 Task: In the Contact  BrownOlivia@autoliv.com, schedule and save the meeting with title: 'Product Demo and Service Presentation', Select date: '28 September, 2023', select start time: 10:30:AM. Add location on call (718) 987-6583 with meeting description: For further discussion on products, kindly join the meeting.. Logged in from softage.6@softage.net
Action: Mouse moved to (102, 68)
Screenshot: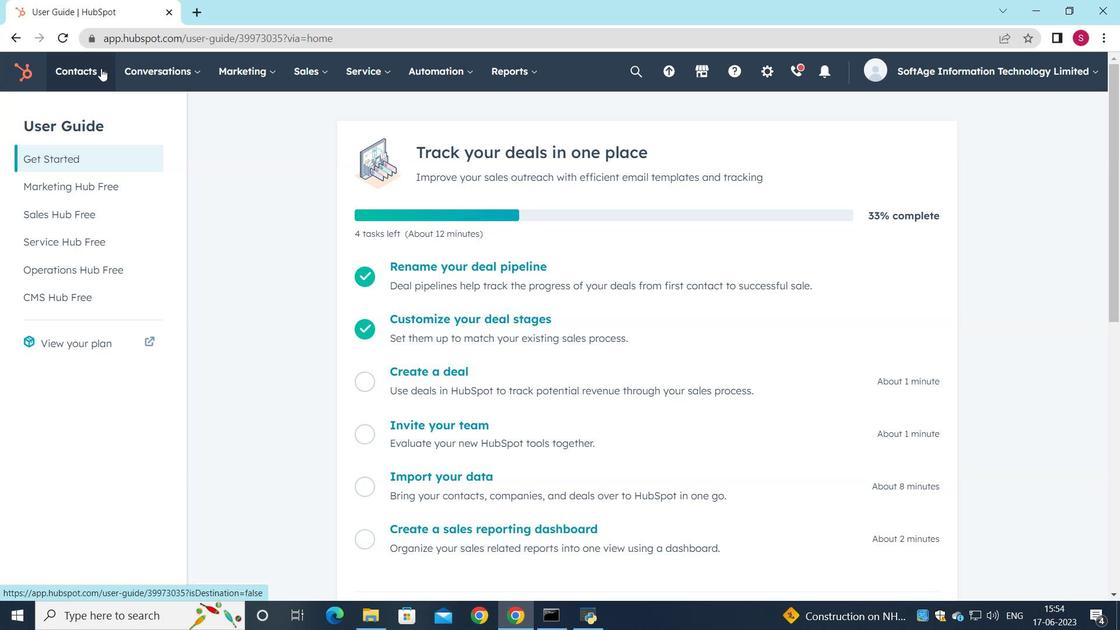 
Action: Mouse pressed left at (102, 68)
Screenshot: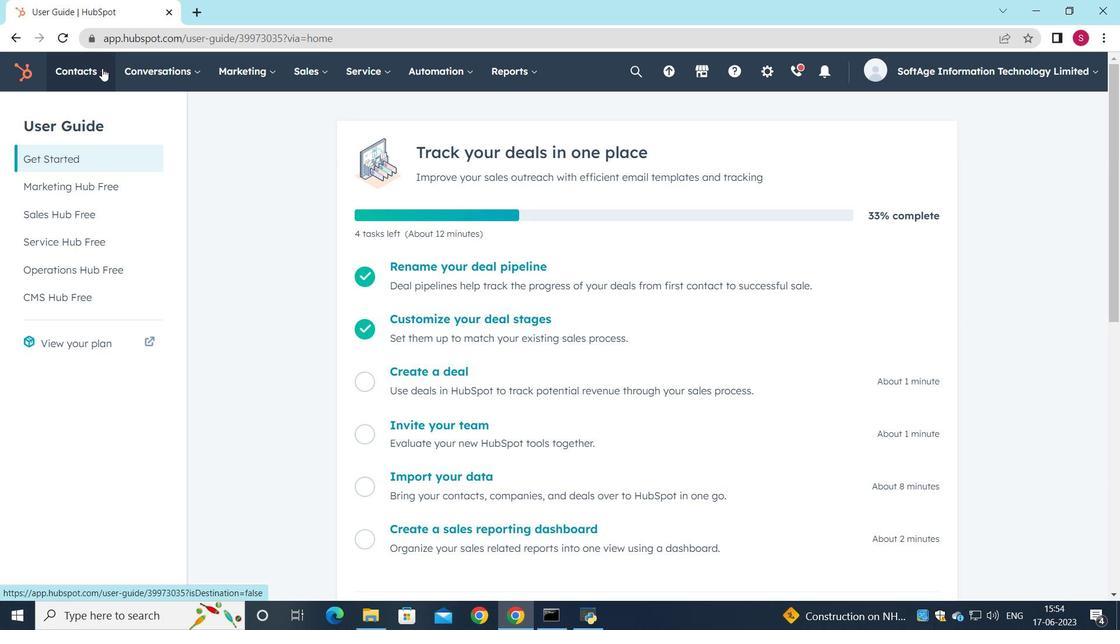 
Action: Mouse moved to (98, 107)
Screenshot: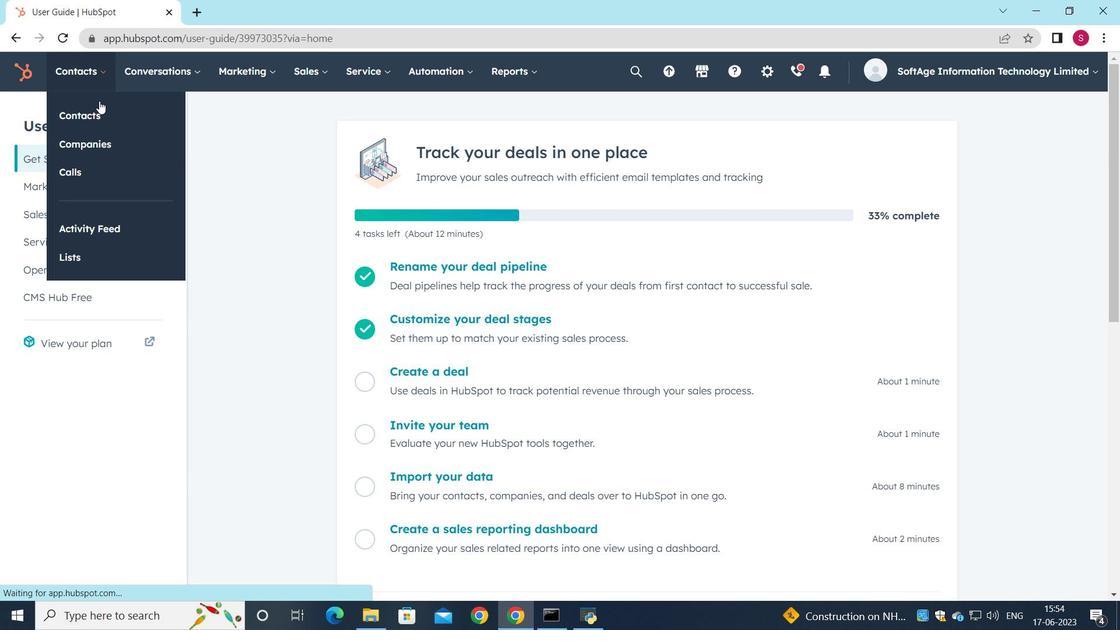 
Action: Mouse pressed left at (98, 107)
Screenshot: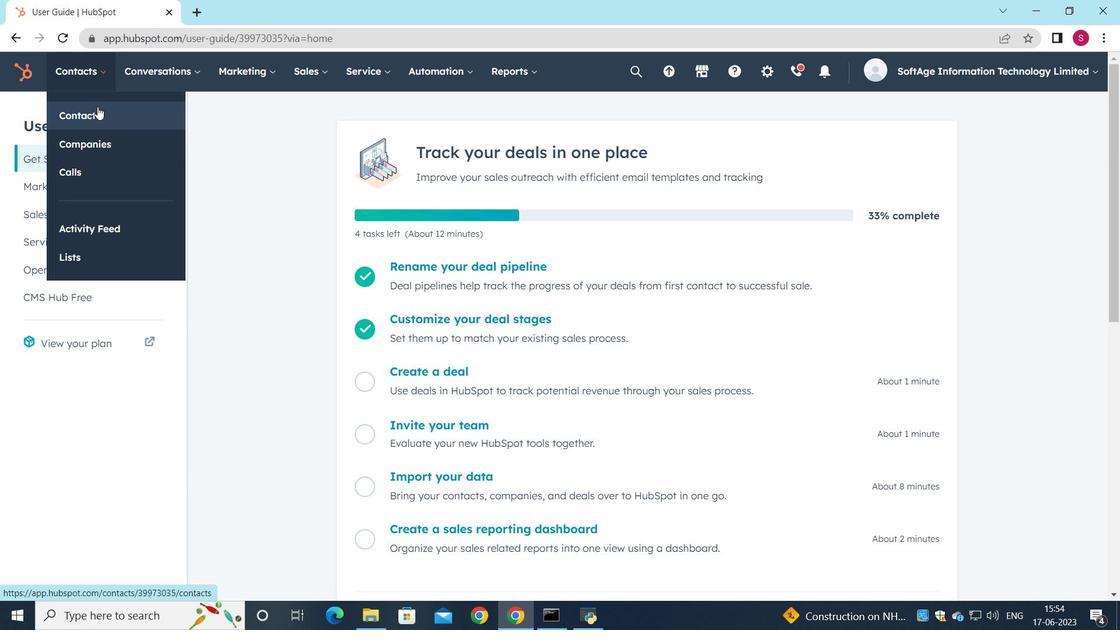 
Action: Mouse moved to (163, 233)
Screenshot: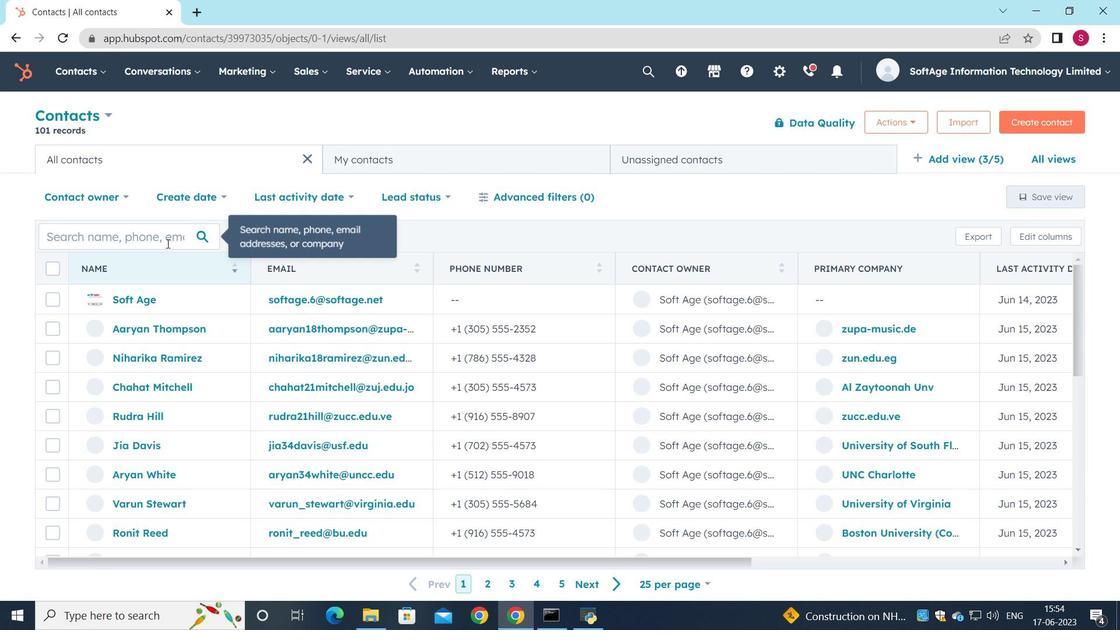 
Action: Mouse pressed left at (163, 233)
Screenshot: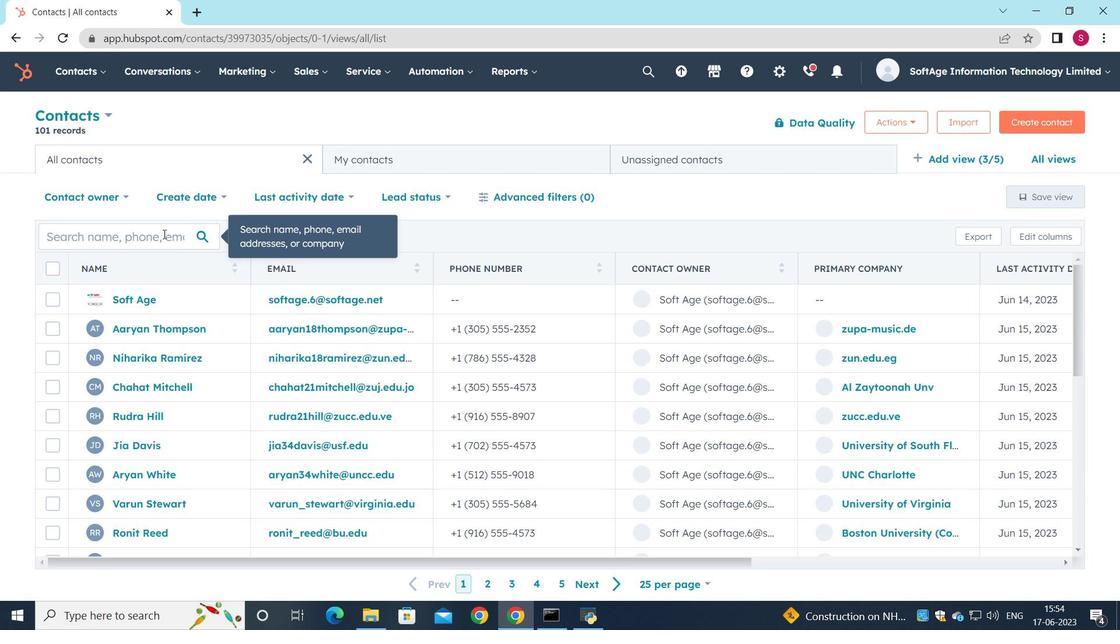 
Action: Key pressed <Key.shift>Brown<Key.shift>Olivia<Key.shift>Q<Key.backspace><Key.shift>@autoliv.com
Screenshot: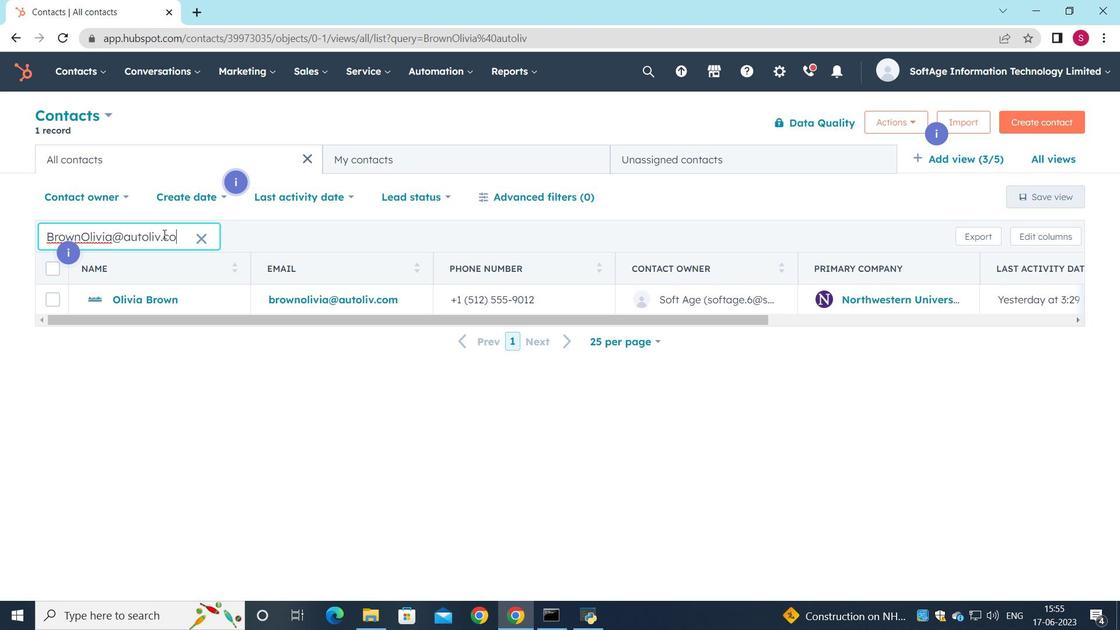 
Action: Mouse moved to (148, 298)
Screenshot: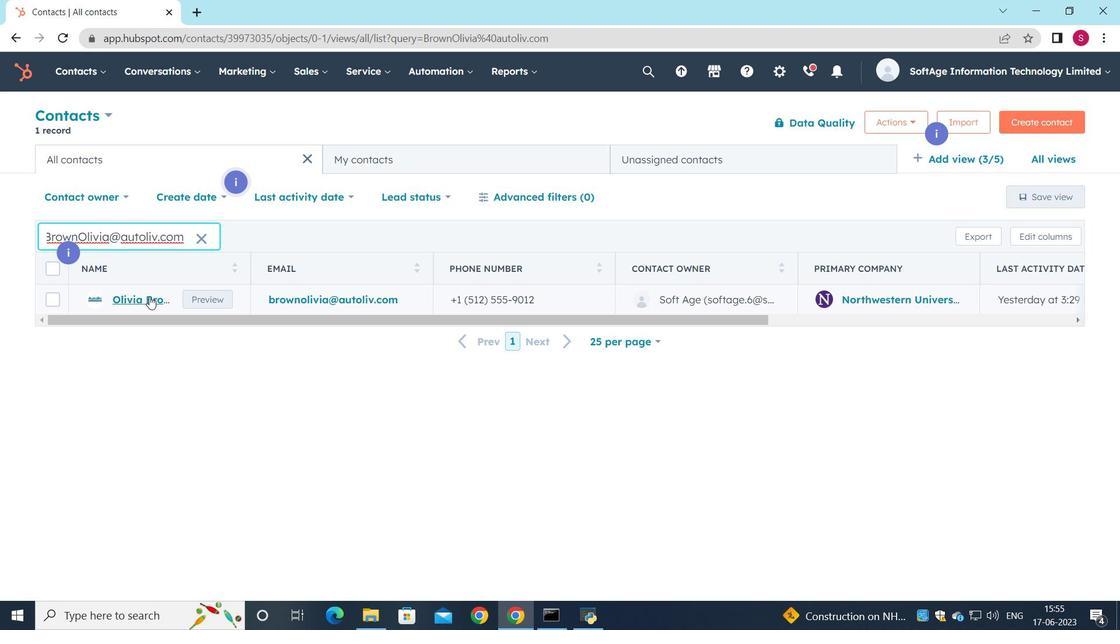 
Action: Mouse pressed left at (148, 298)
Screenshot: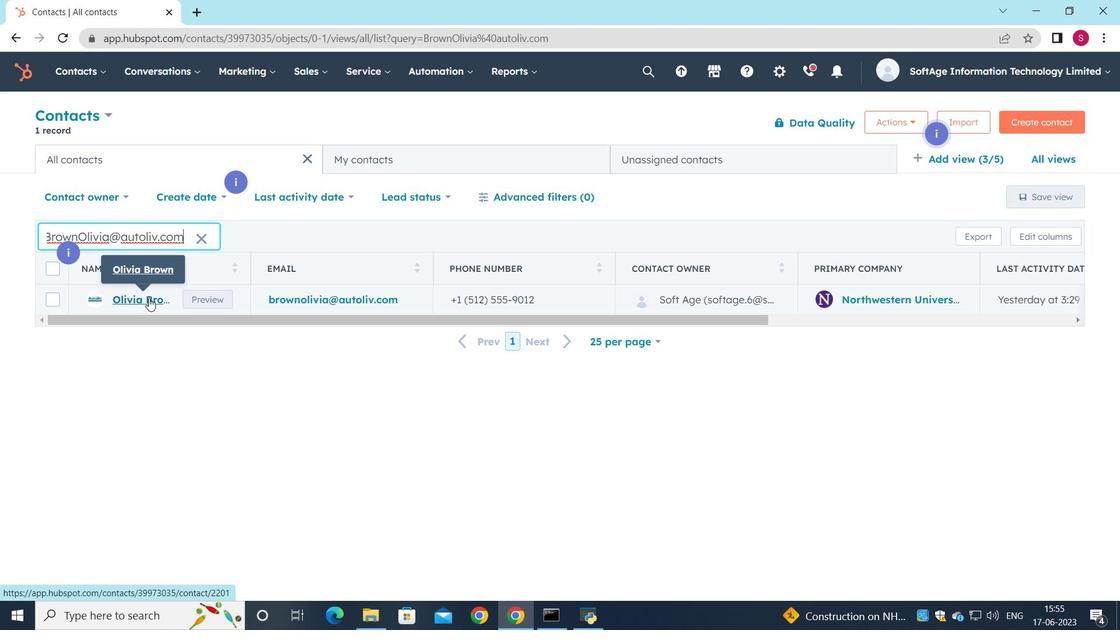 
Action: Mouse moved to (175, 250)
Screenshot: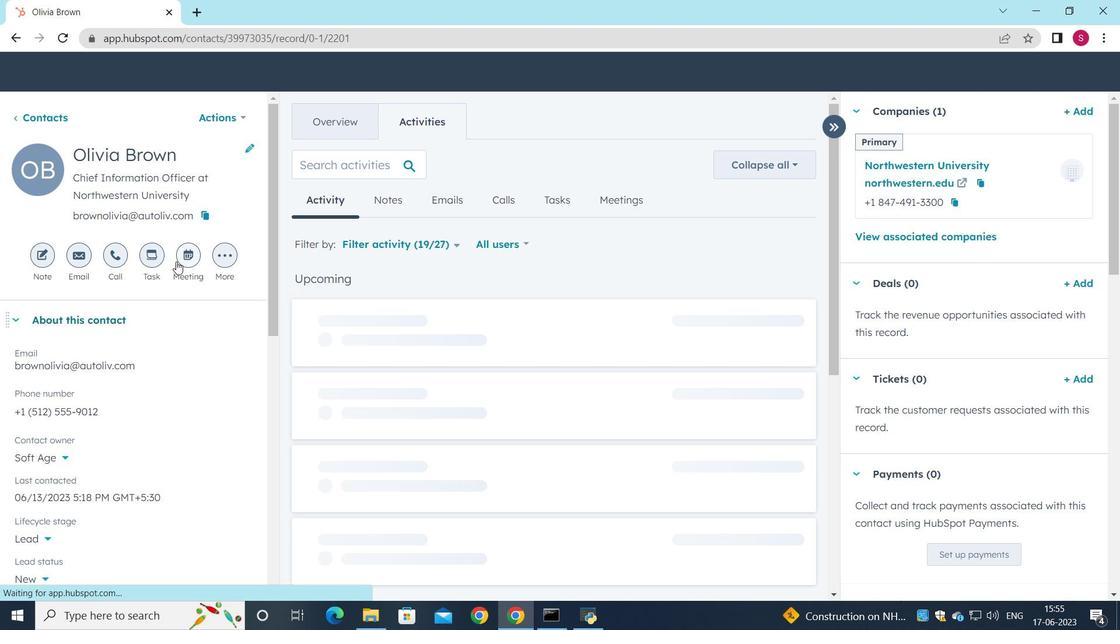 
Action: Mouse pressed left at (175, 250)
Screenshot: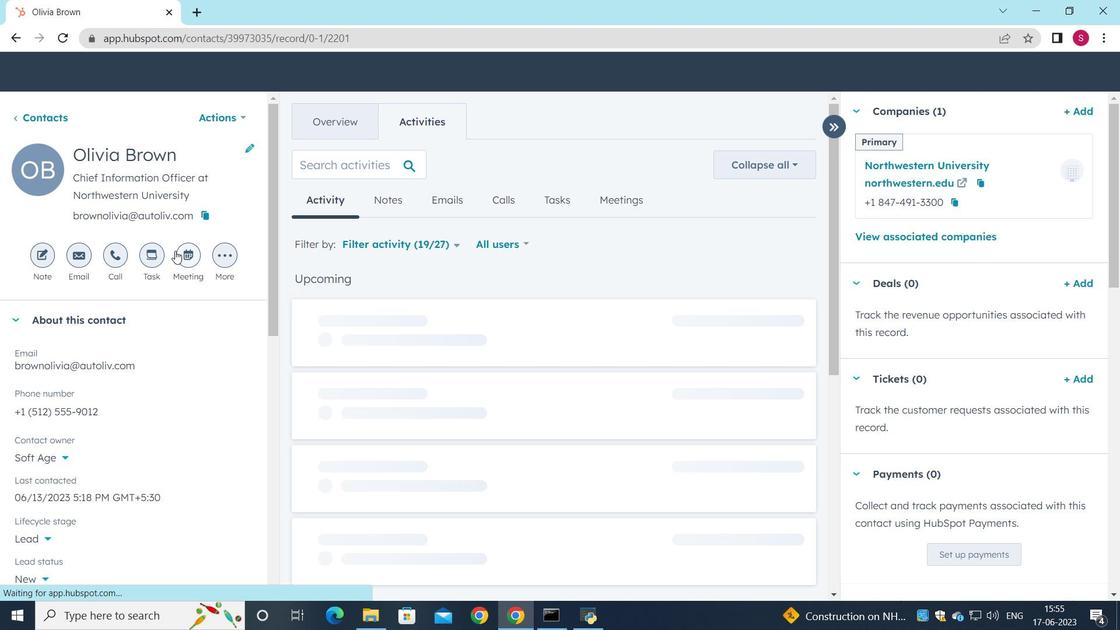 
Action: Mouse moved to (245, 253)
Screenshot: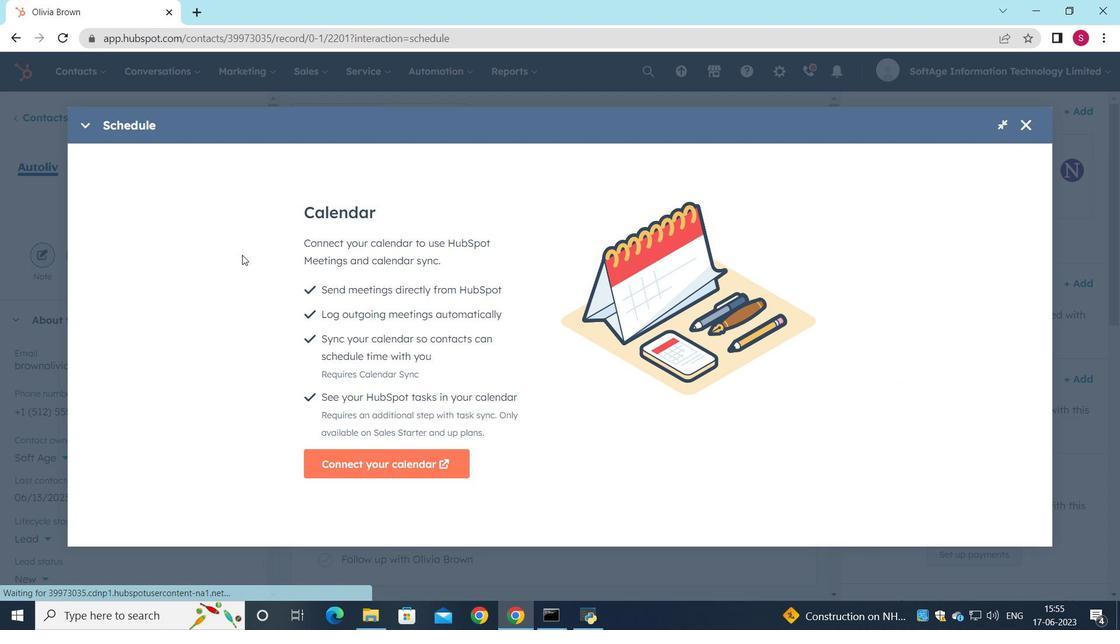 
Action: Key pressed <Key.shift><Key.shift><Key.shift><Key.shift><Key.shift><Key.shift><Key.shift><Key.shift>Product<Key.space><Key.shift>Demo<Key.space>and<Key.space><Key.shift>Service<Key.space><Key.shift>Presentation
Screenshot: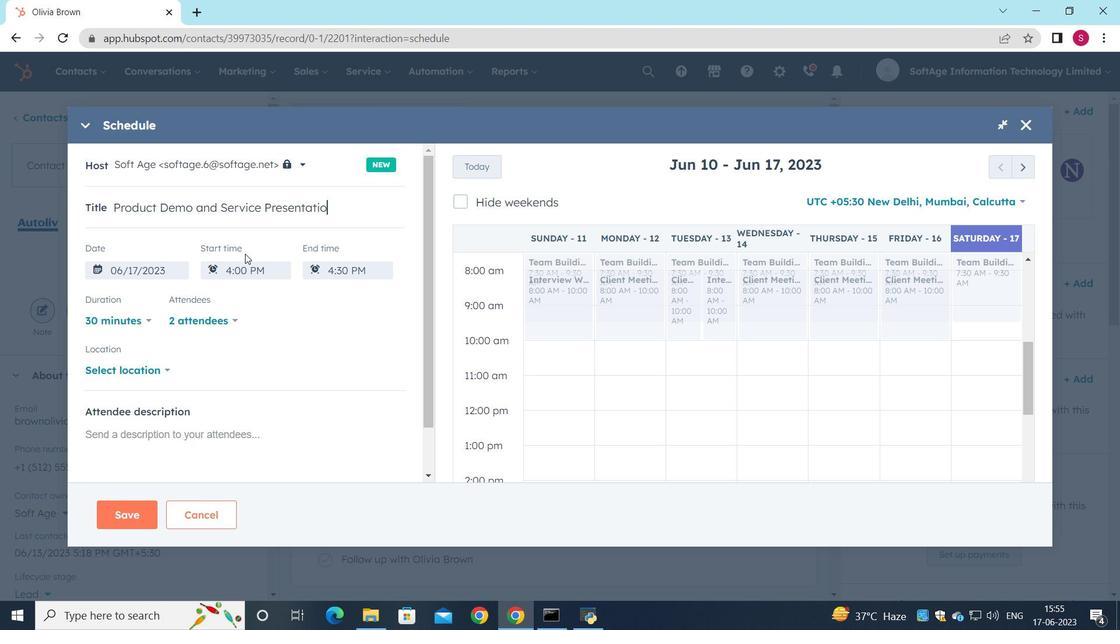 
Action: Mouse moved to (1022, 161)
Screenshot: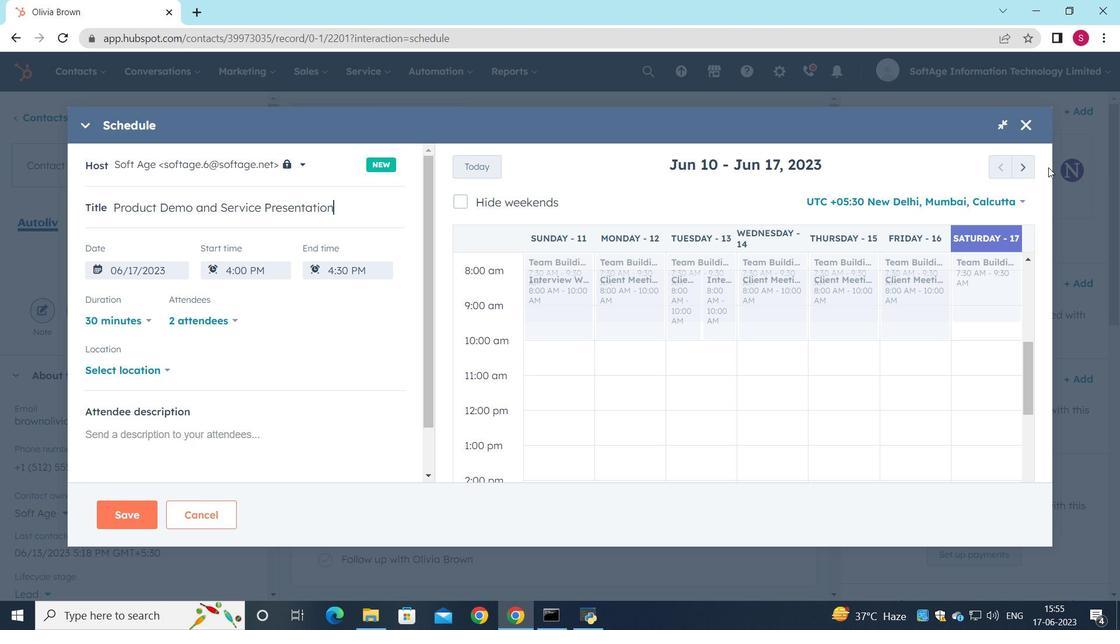 
Action: Mouse pressed left at (1022, 161)
Screenshot: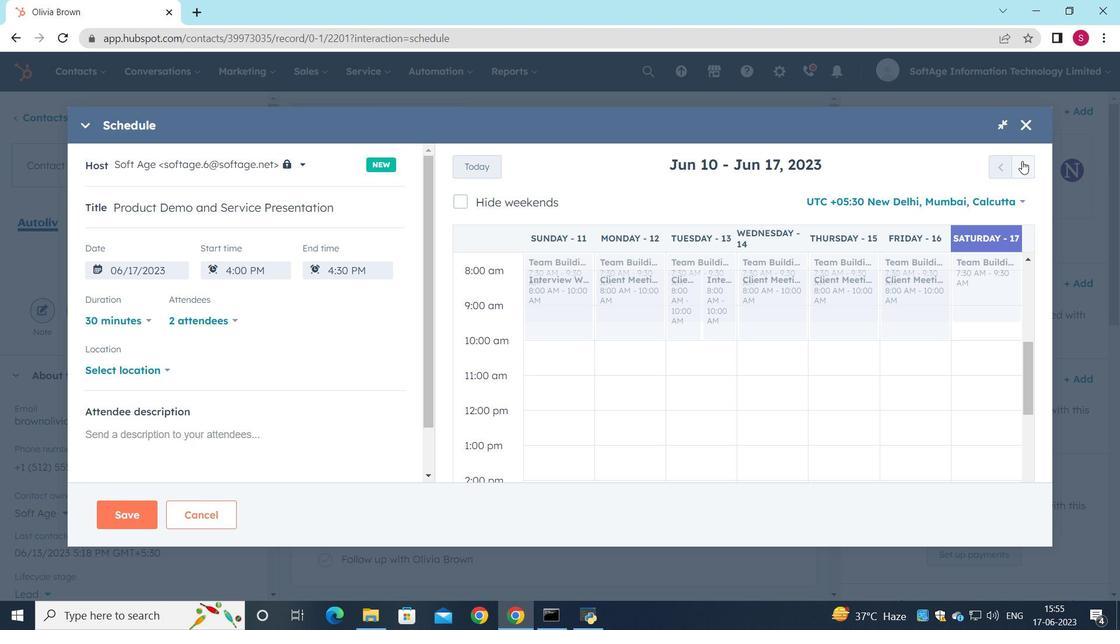 
Action: Mouse pressed left at (1022, 161)
Screenshot: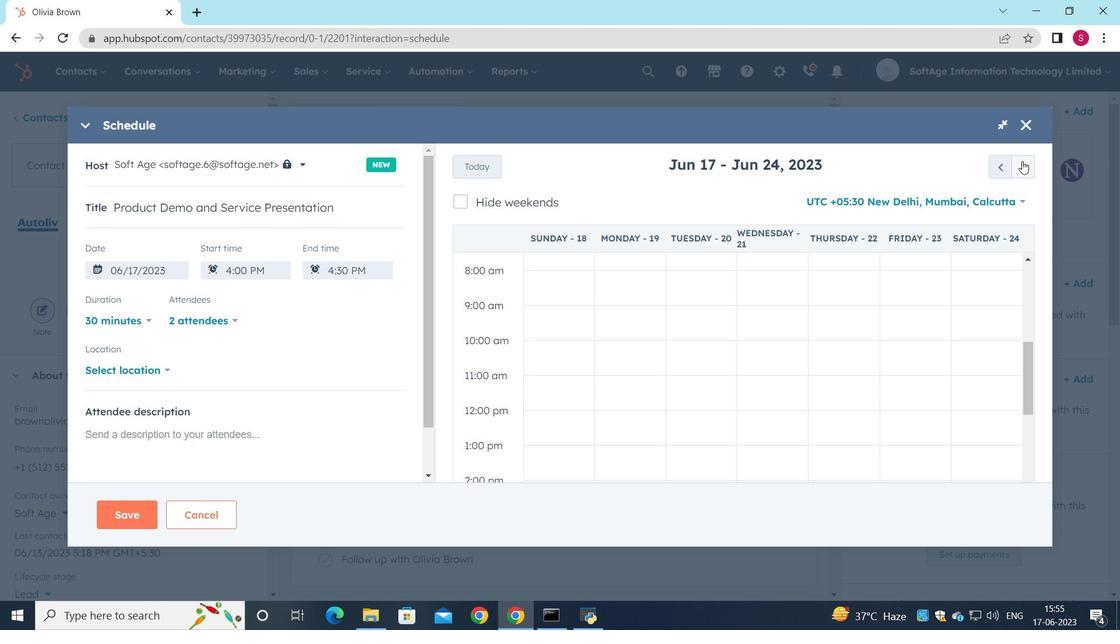 
Action: Mouse pressed left at (1022, 161)
Screenshot: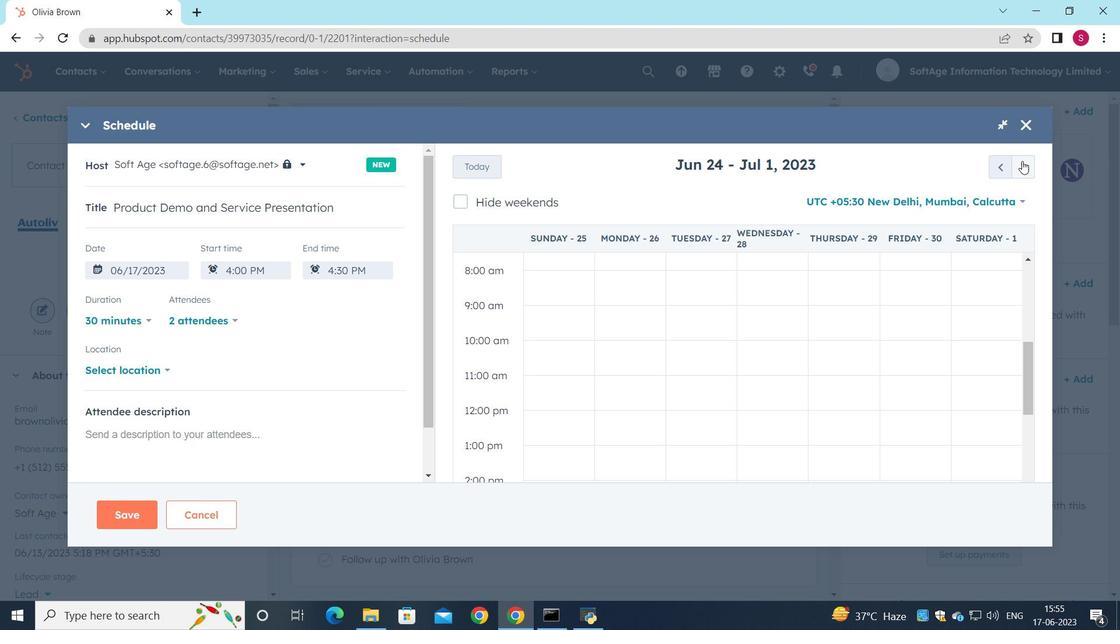 
Action: Mouse pressed left at (1022, 161)
Screenshot: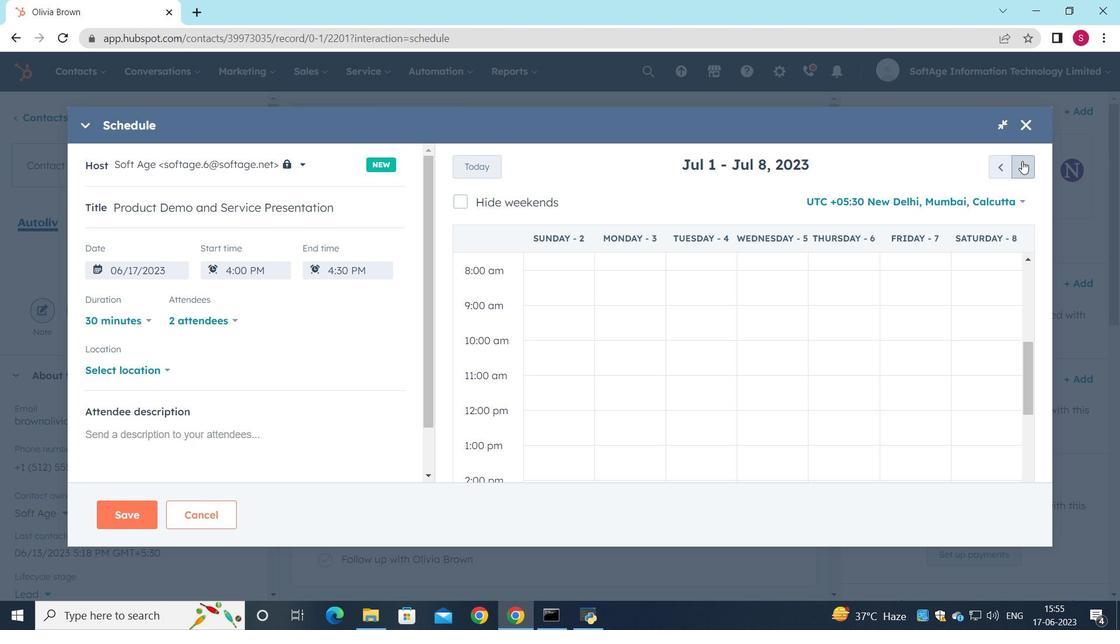 
Action: Mouse pressed left at (1022, 161)
Screenshot: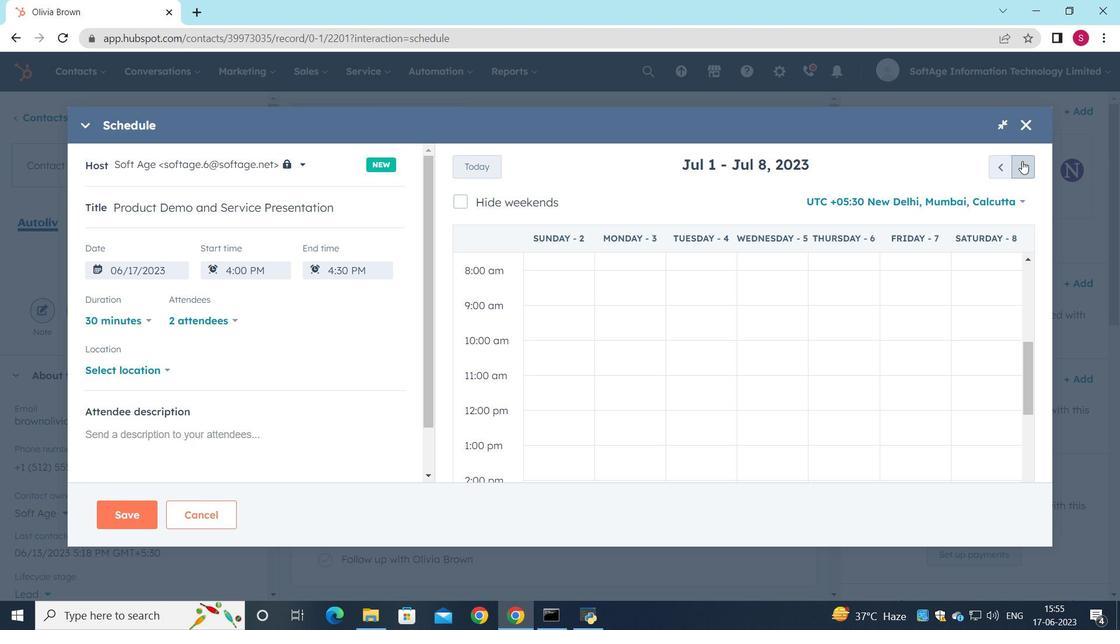 
Action: Mouse pressed left at (1022, 161)
Screenshot: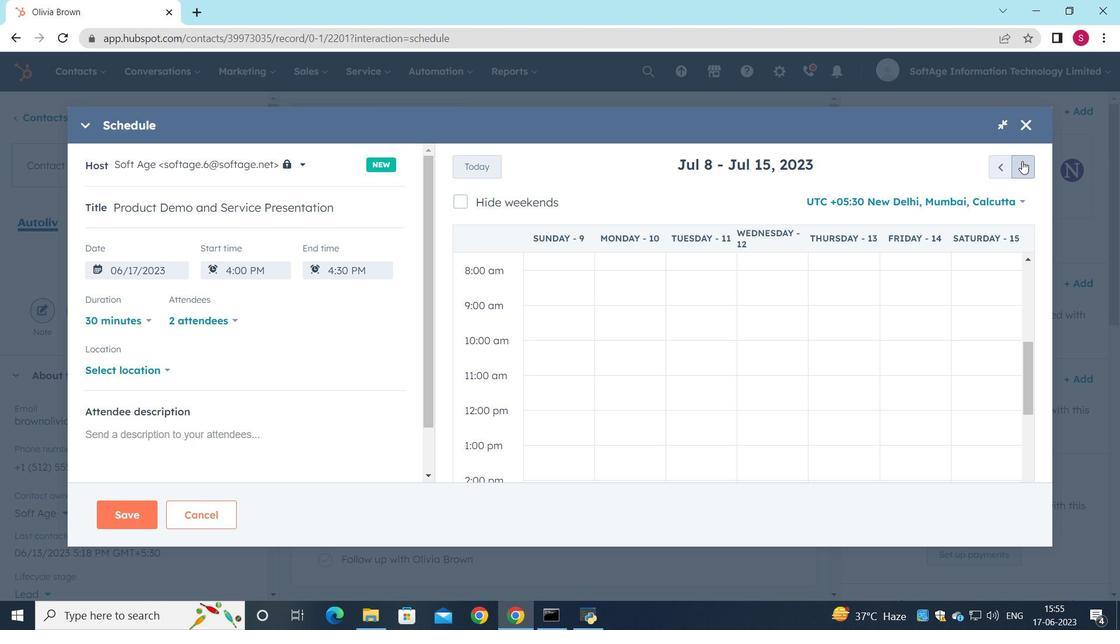 
Action: Mouse pressed left at (1022, 161)
Screenshot: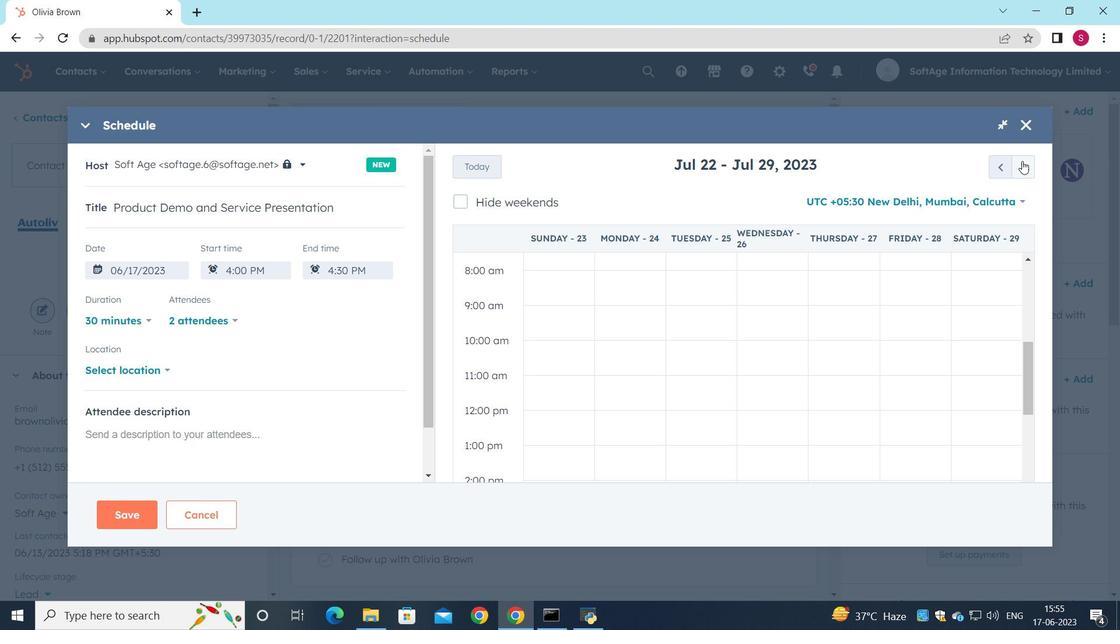 
Action: Mouse moved to (995, 161)
Screenshot: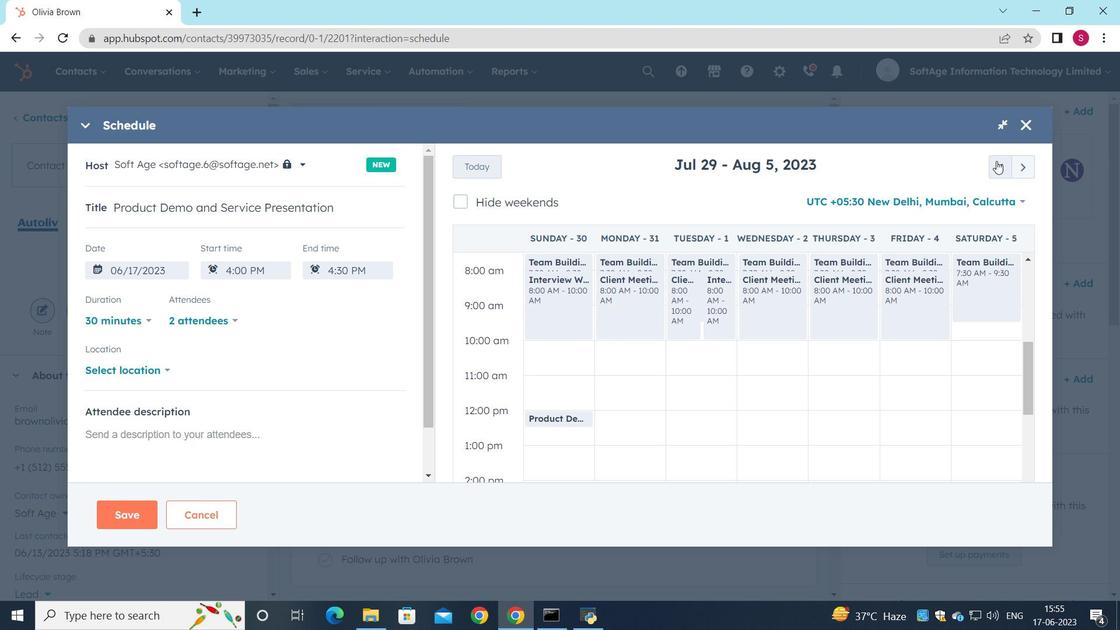 
Action: Mouse pressed left at (995, 161)
Screenshot: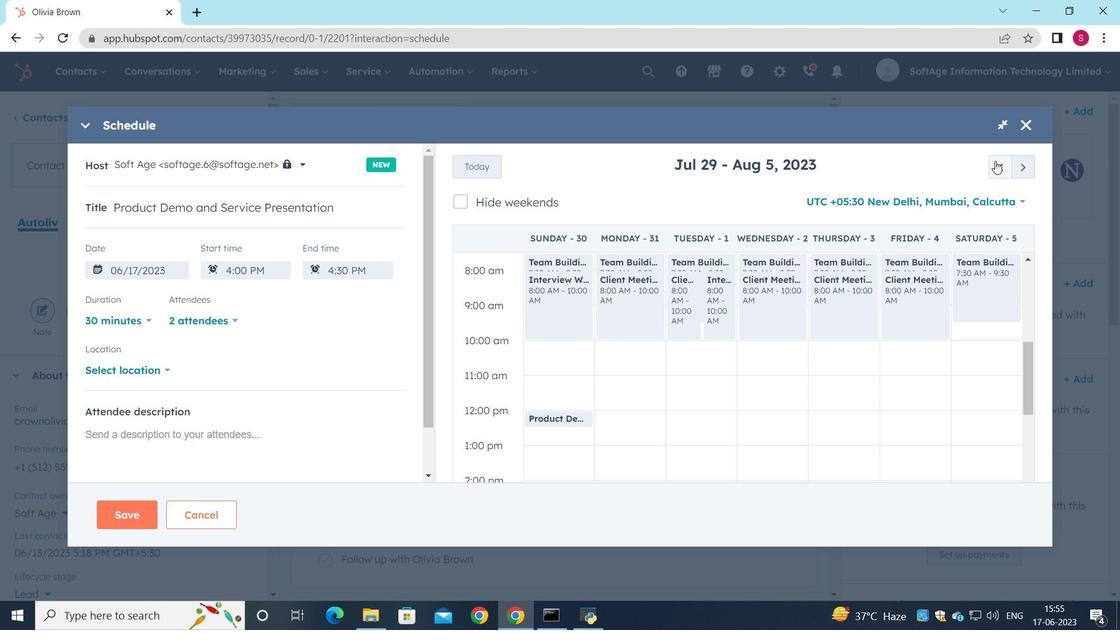 
Action: Mouse moved to (923, 361)
Screenshot: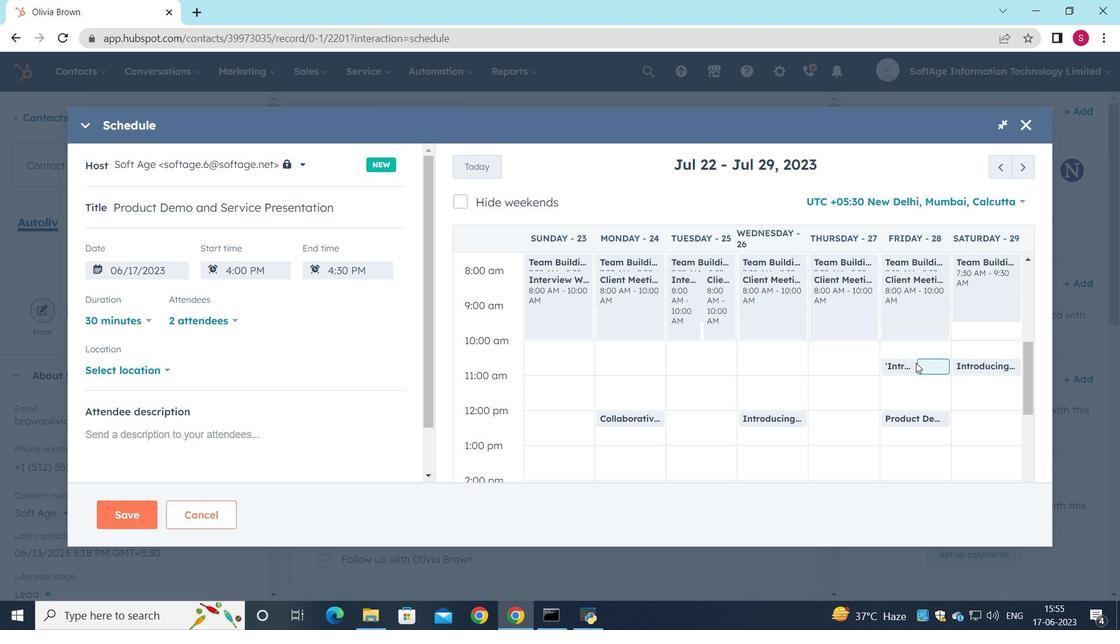 
Action: Mouse pressed left at (923, 361)
Screenshot: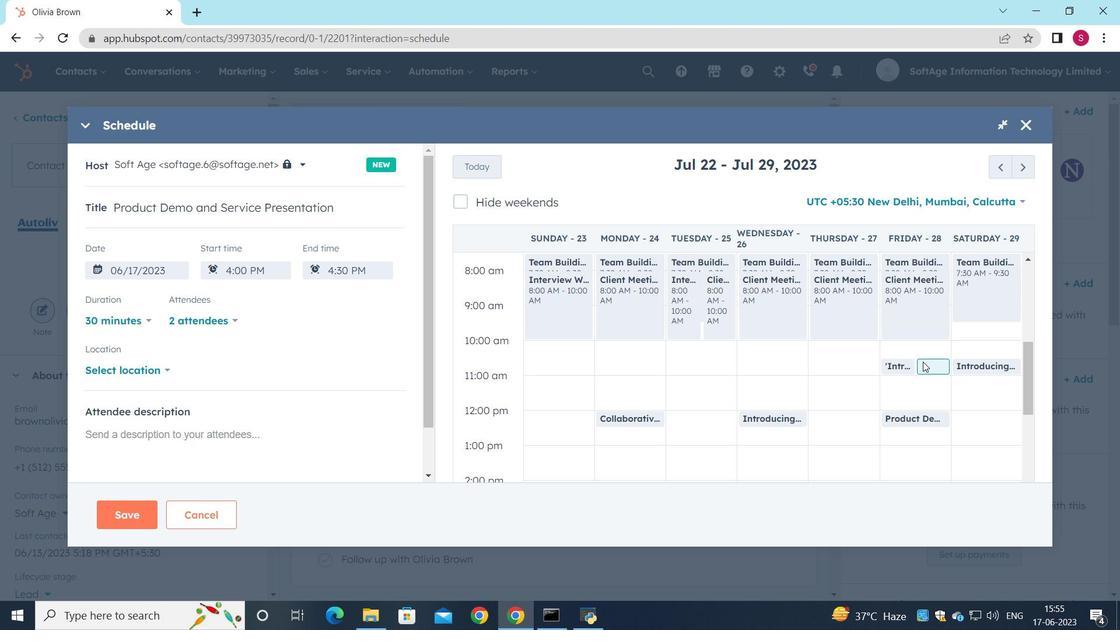 
Action: Mouse moved to (164, 367)
Screenshot: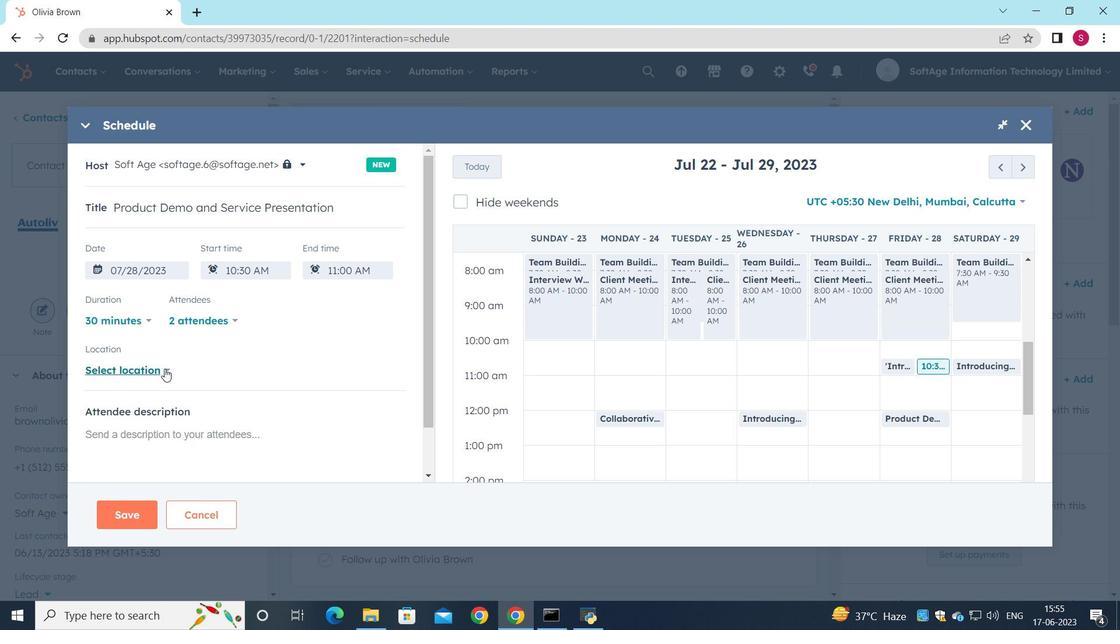 
Action: Mouse pressed left at (164, 367)
Screenshot: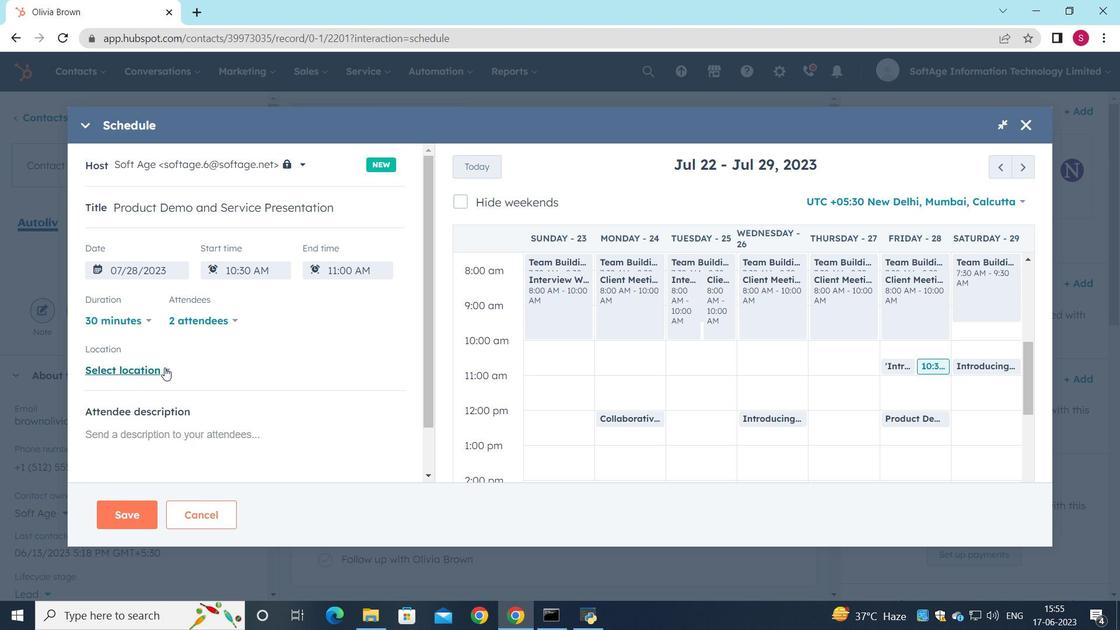 
Action: Mouse moved to (221, 331)
Screenshot: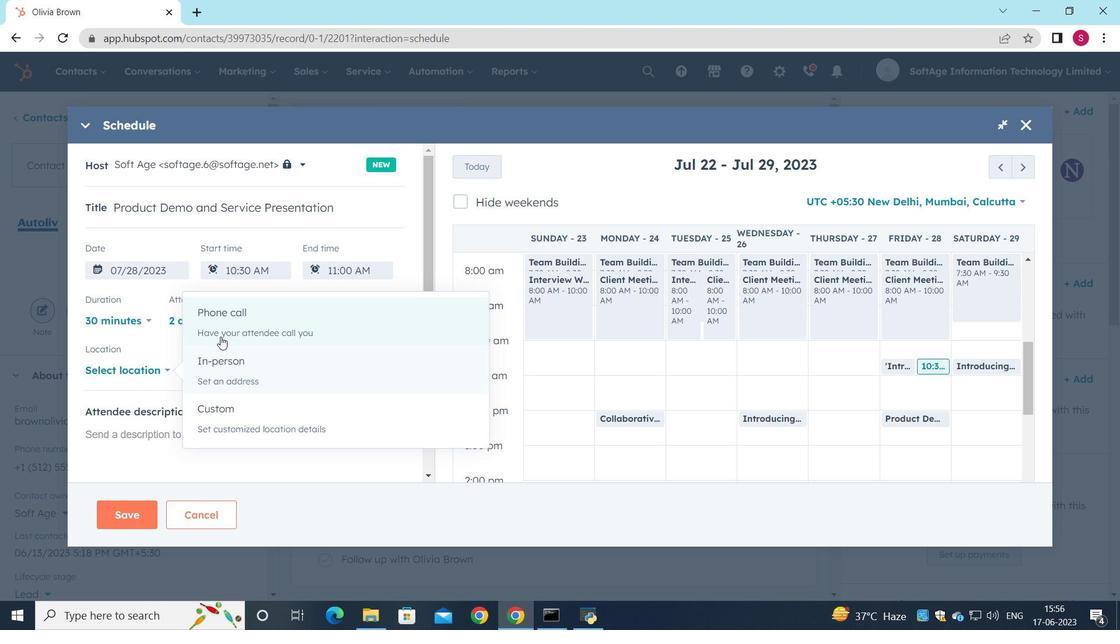
Action: Mouse pressed left at (221, 331)
Screenshot: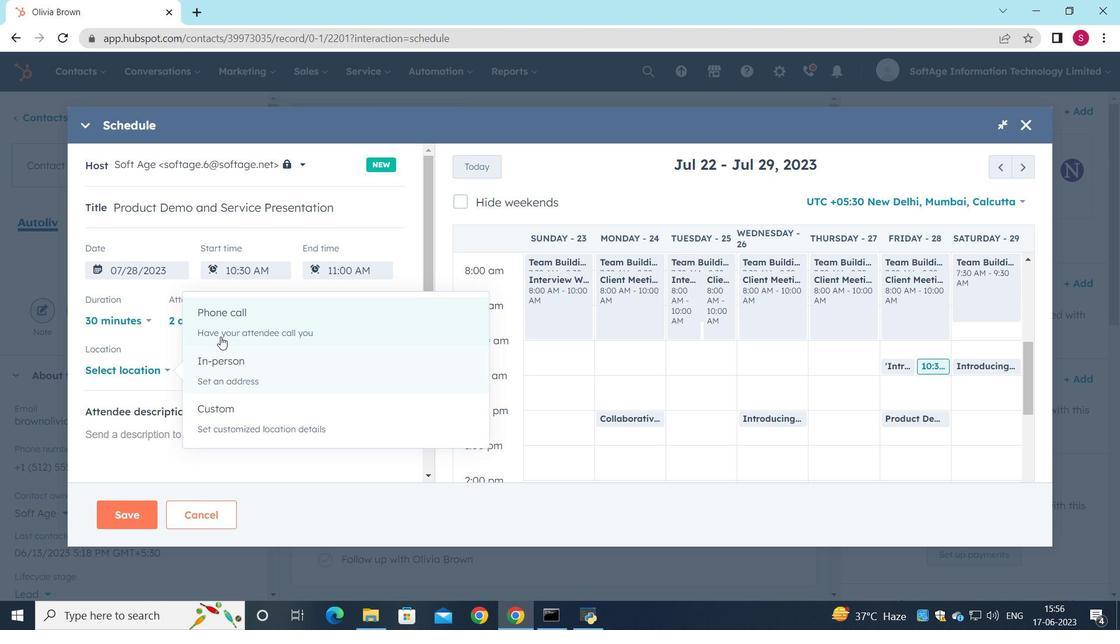 
Action: Mouse moved to (1019, 169)
Screenshot: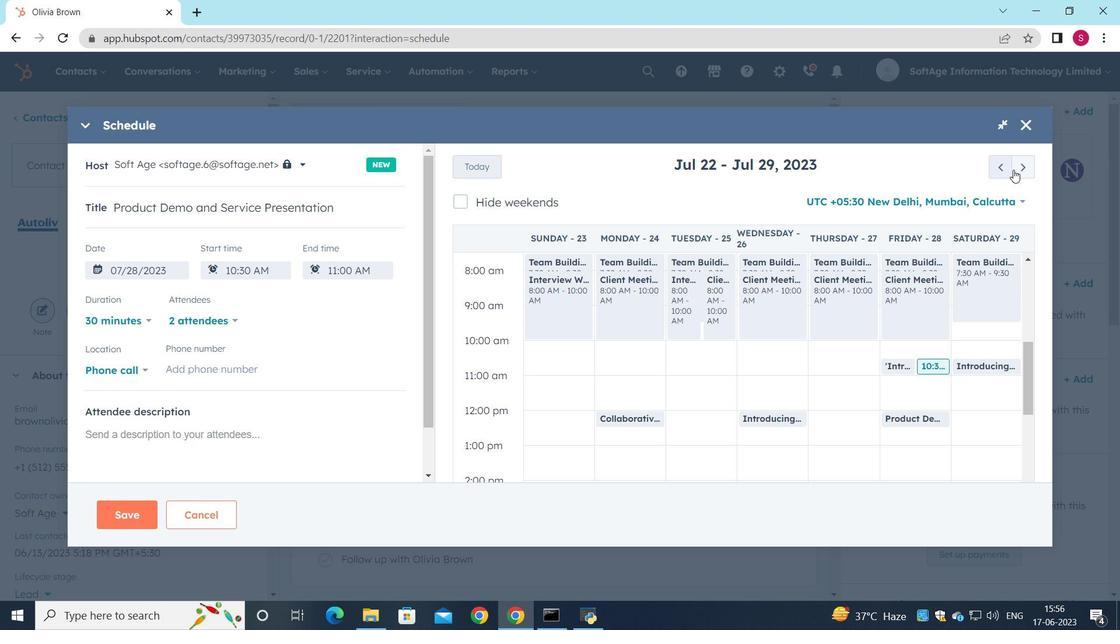 
Action: Mouse pressed left at (1019, 169)
Screenshot: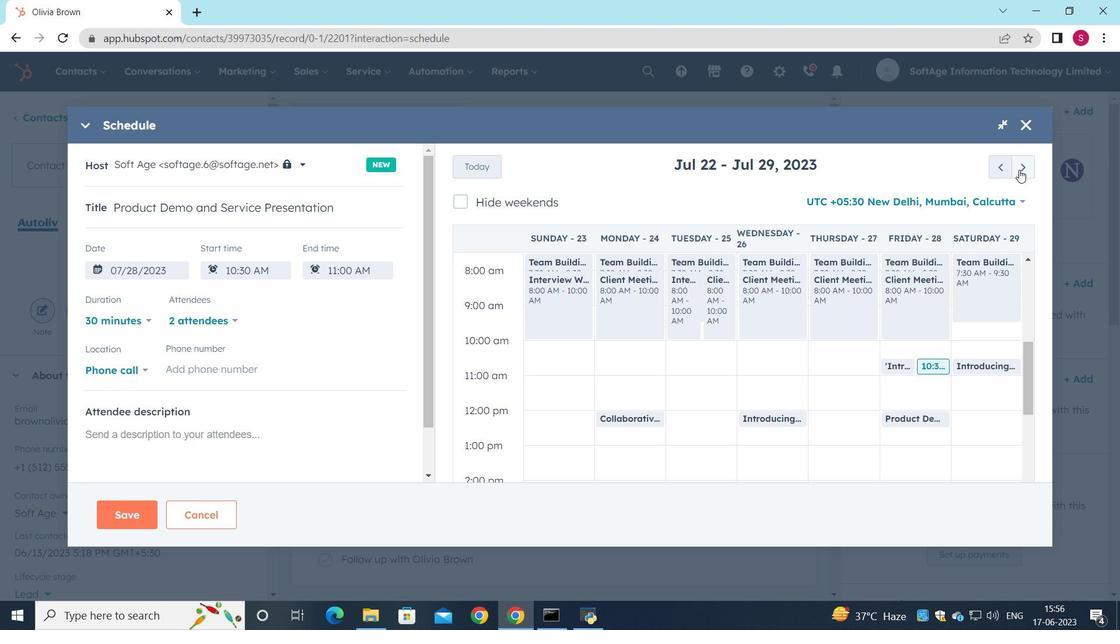 
Action: Mouse moved to (1019, 169)
Screenshot: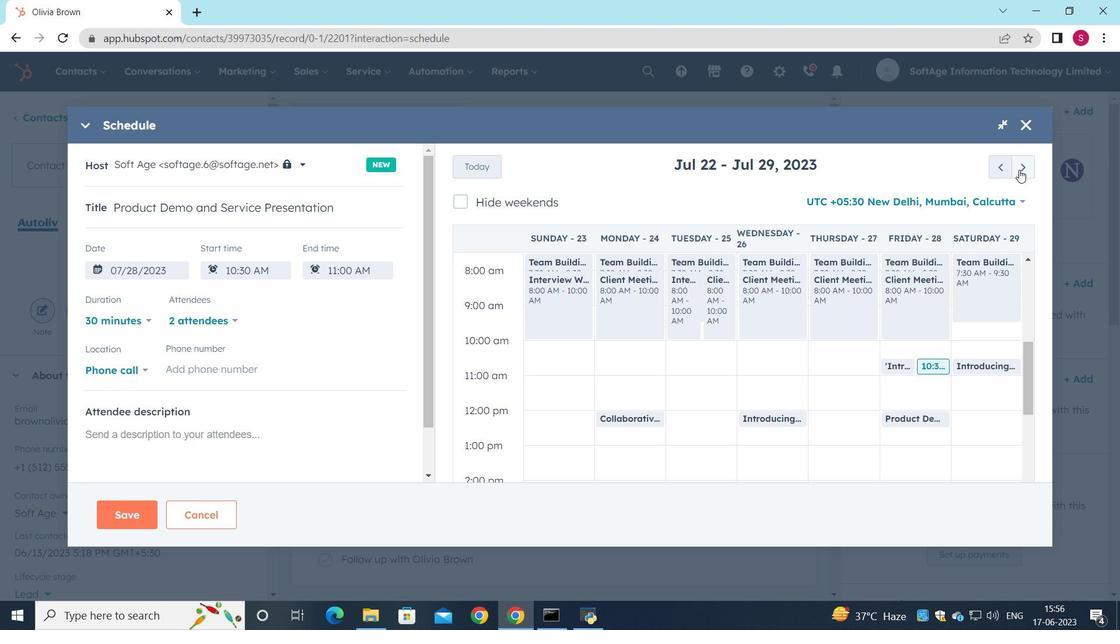 
Action: Mouse pressed left at (1019, 169)
Screenshot: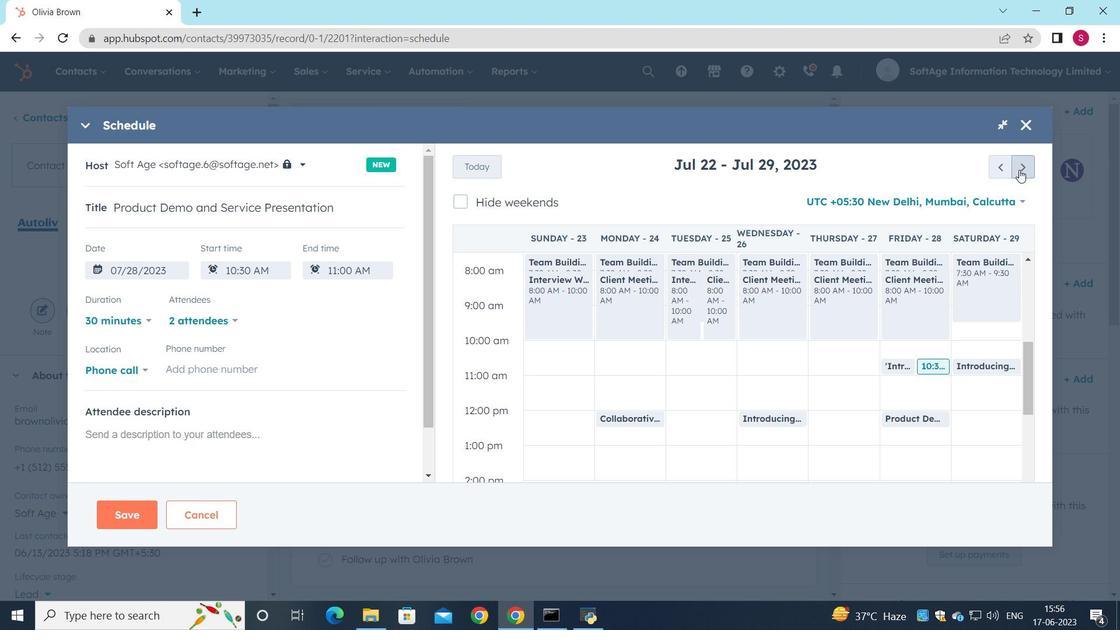 
Action: Mouse pressed left at (1019, 169)
Screenshot: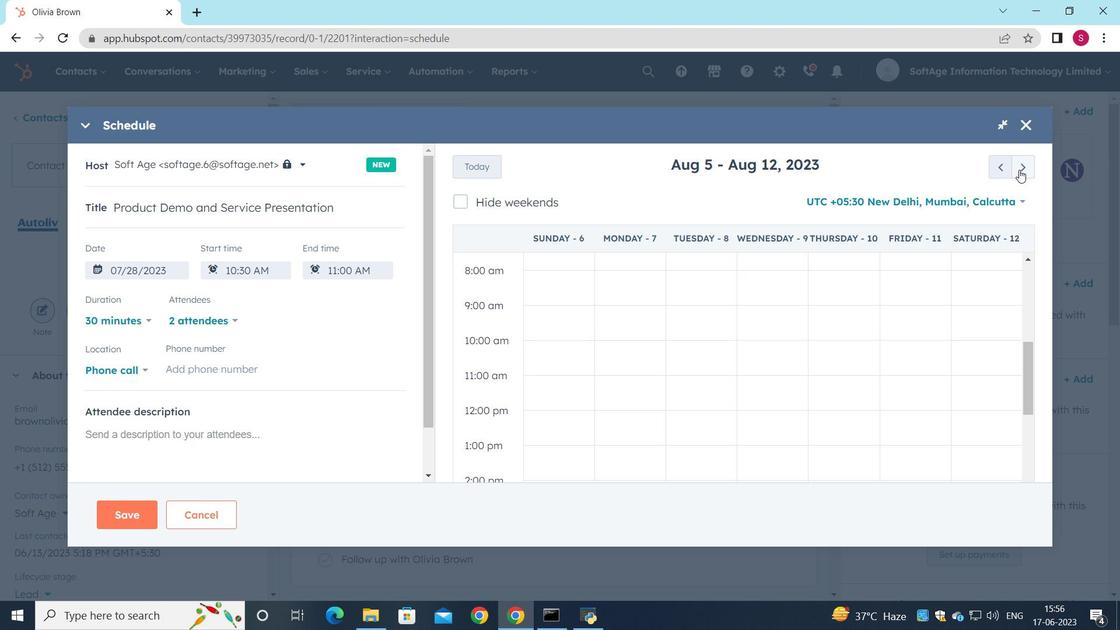 
Action: Mouse pressed left at (1019, 169)
Screenshot: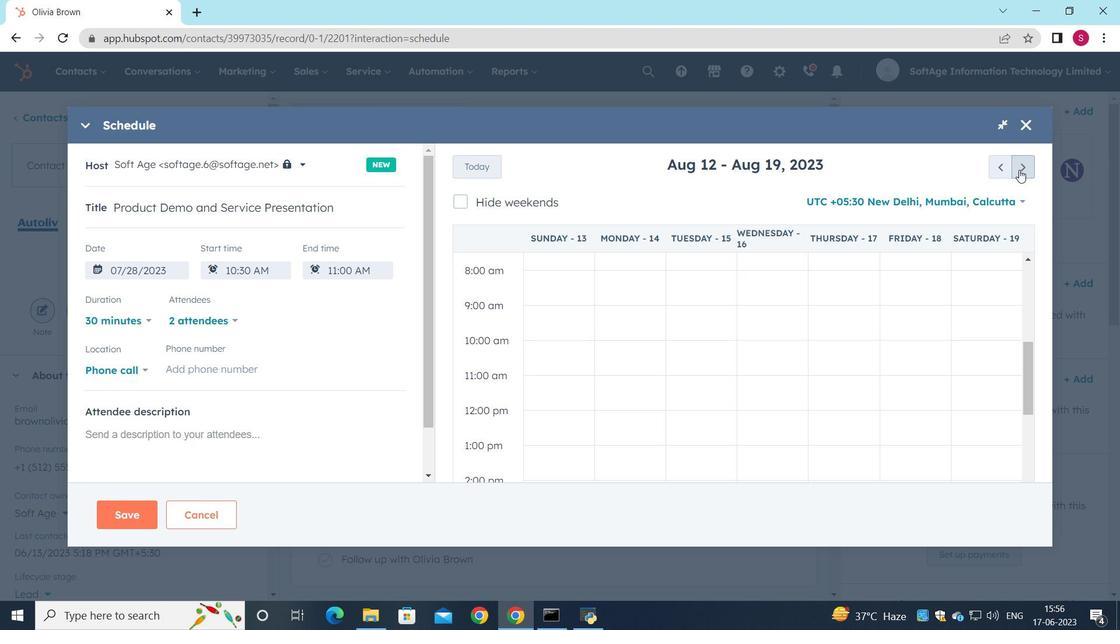 
Action: Mouse pressed left at (1019, 169)
Screenshot: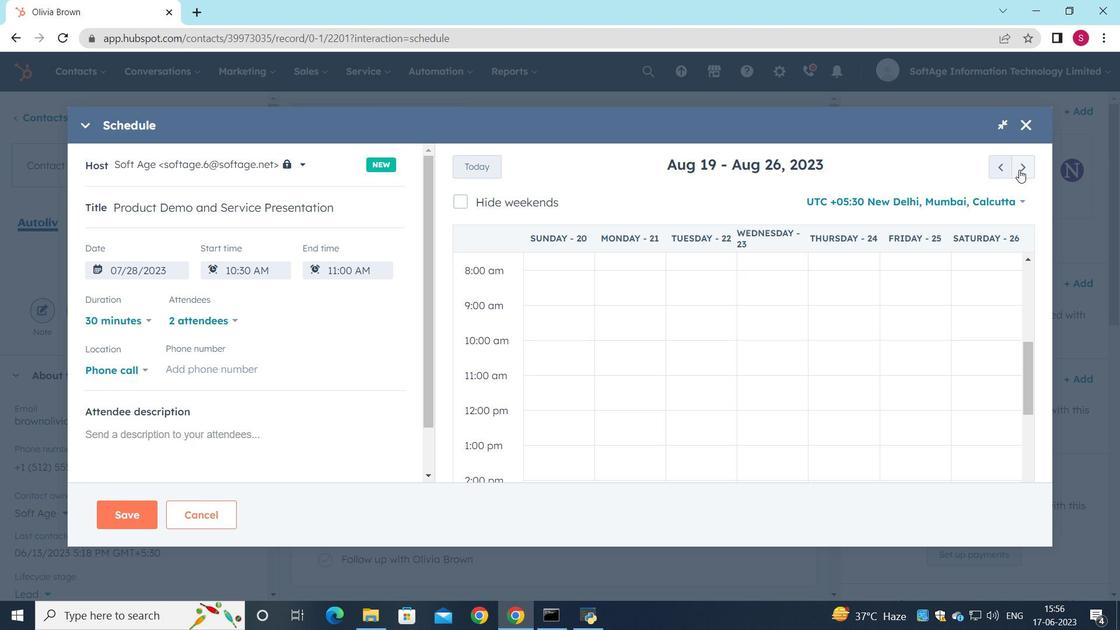 
Action: Mouse pressed left at (1019, 169)
Screenshot: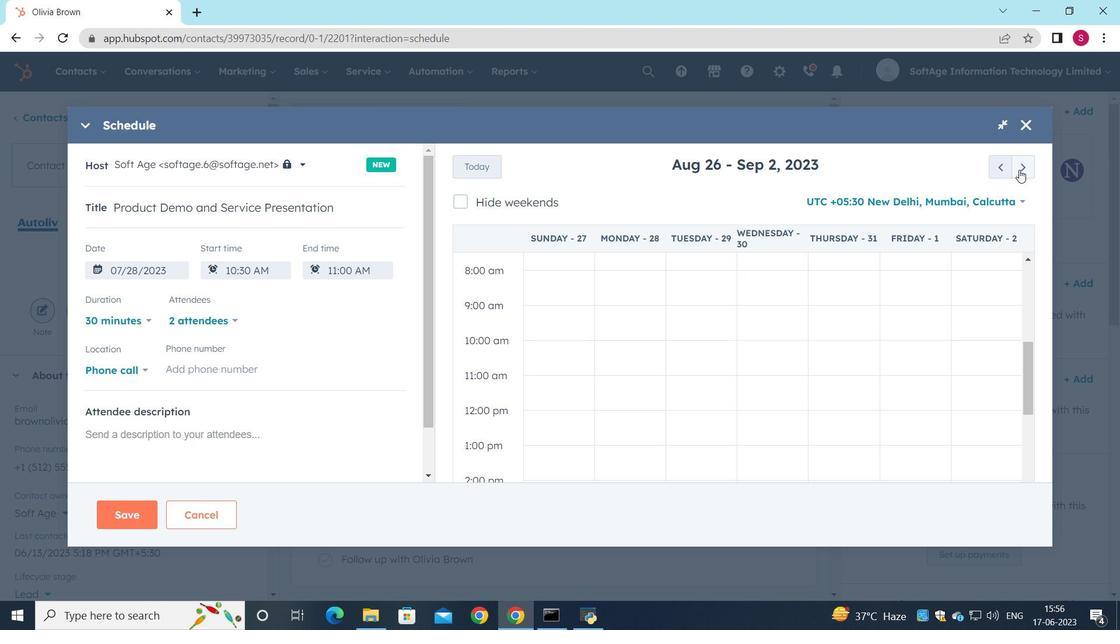 
Action: Mouse pressed left at (1019, 169)
Screenshot: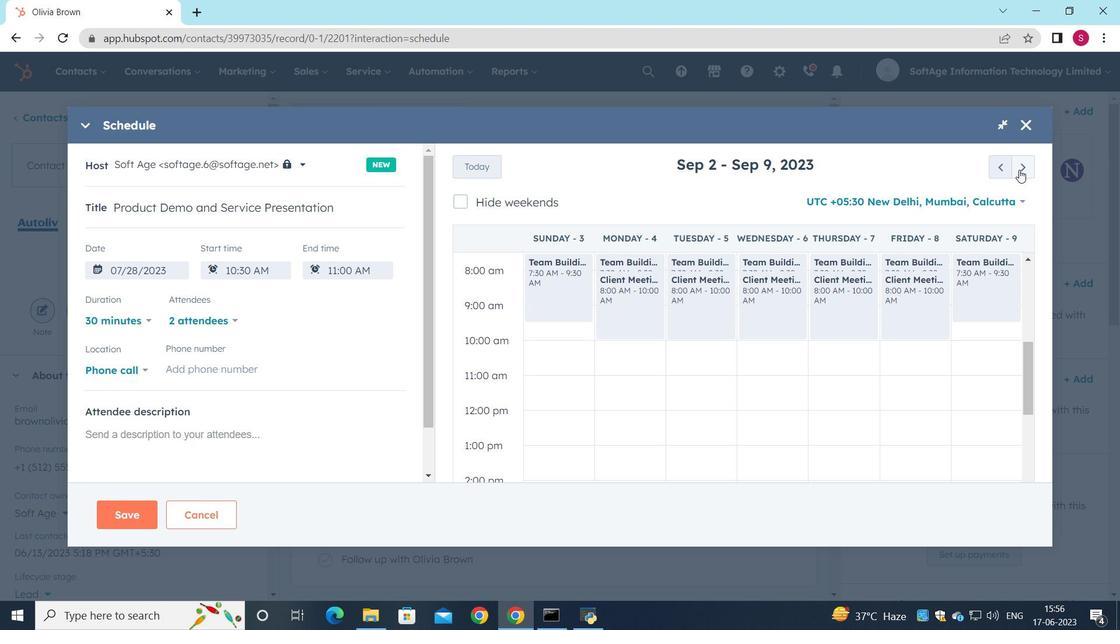 
Action: Mouse pressed left at (1019, 169)
Screenshot: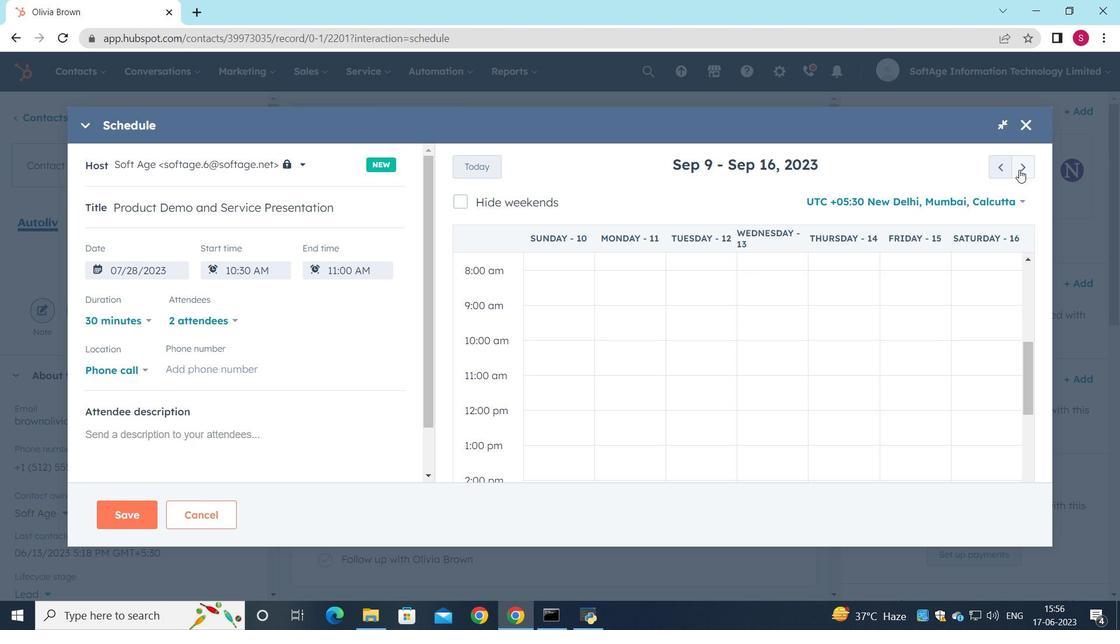 
Action: Mouse pressed left at (1019, 169)
Screenshot: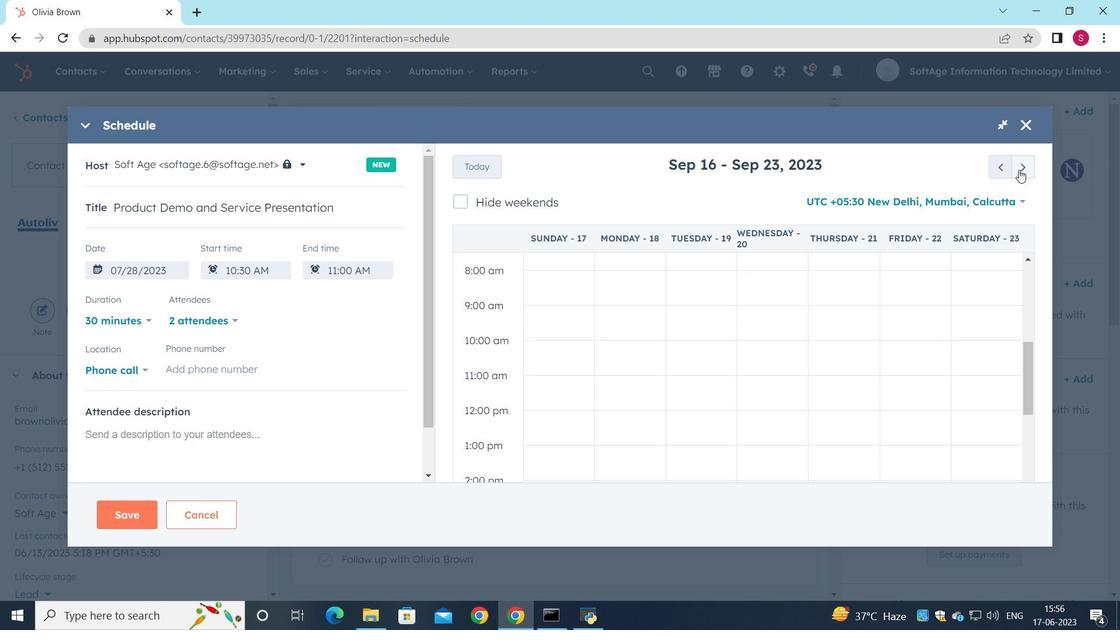 
Action: Mouse moved to (825, 364)
Screenshot: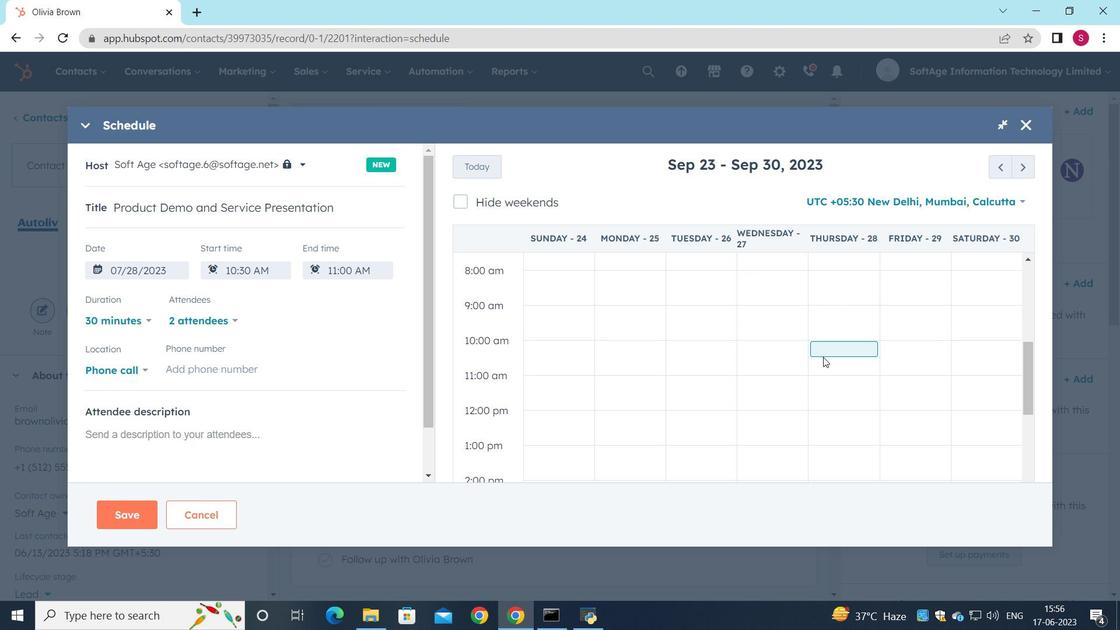 
Action: Mouse pressed left at (825, 364)
Screenshot: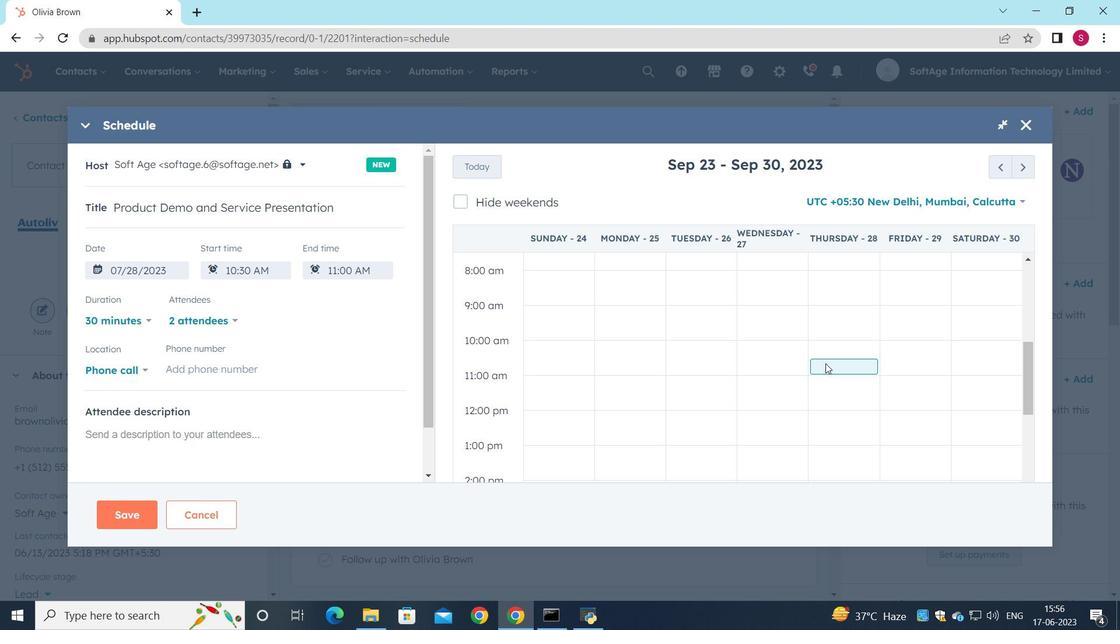 
Action: Mouse moved to (178, 366)
Screenshot: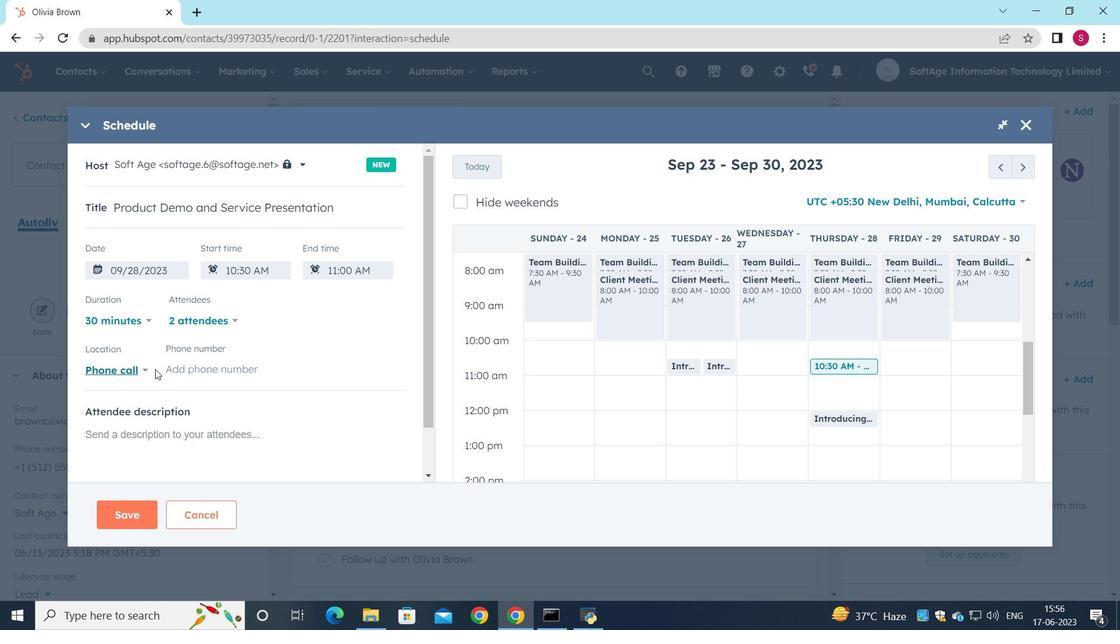 
Action: Mouse pressed left at (178, 366)
Screenshot: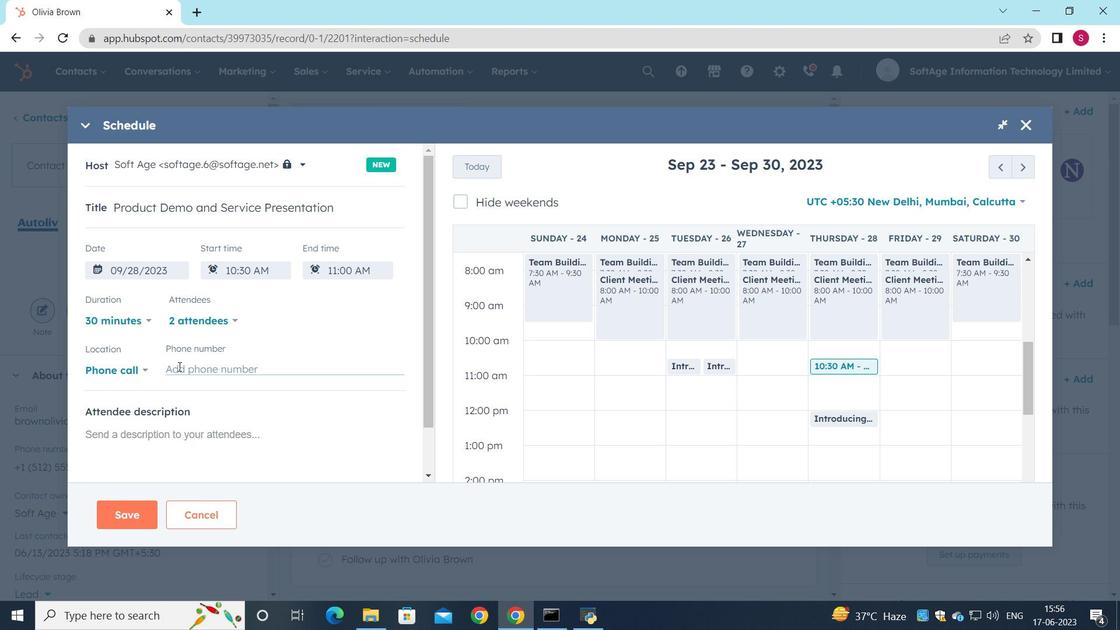 
Action: Key pressed <Key.shift_r>(718<Key.shift_r>)<Key.space>987-6583
Screenshot: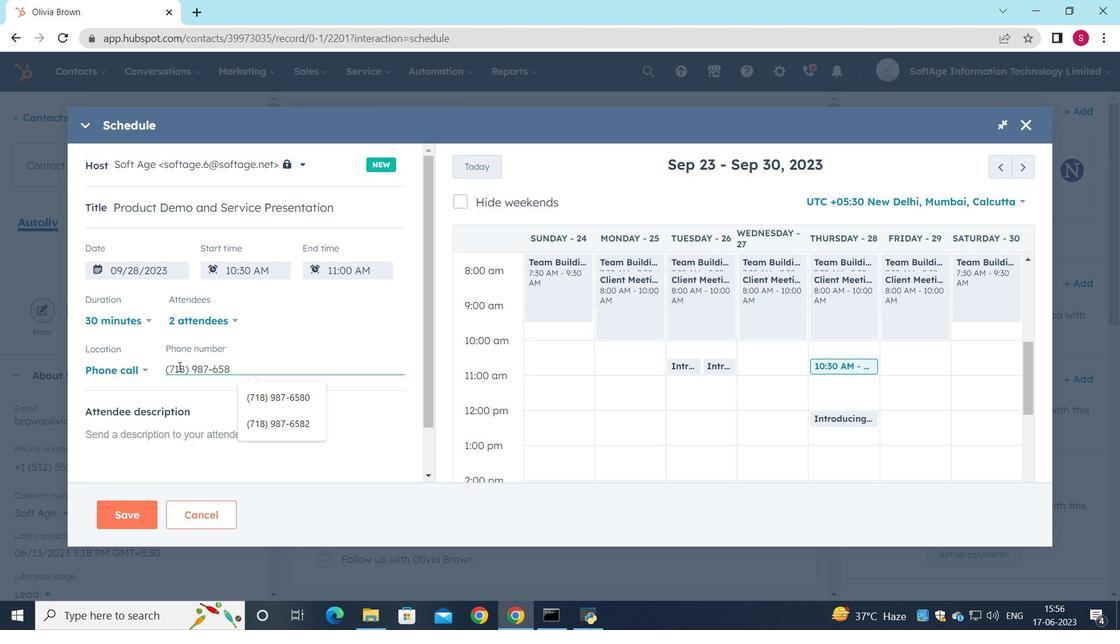 
Action: Mouse scrolled (178, 366) with delta (0, 0)
Screenshot: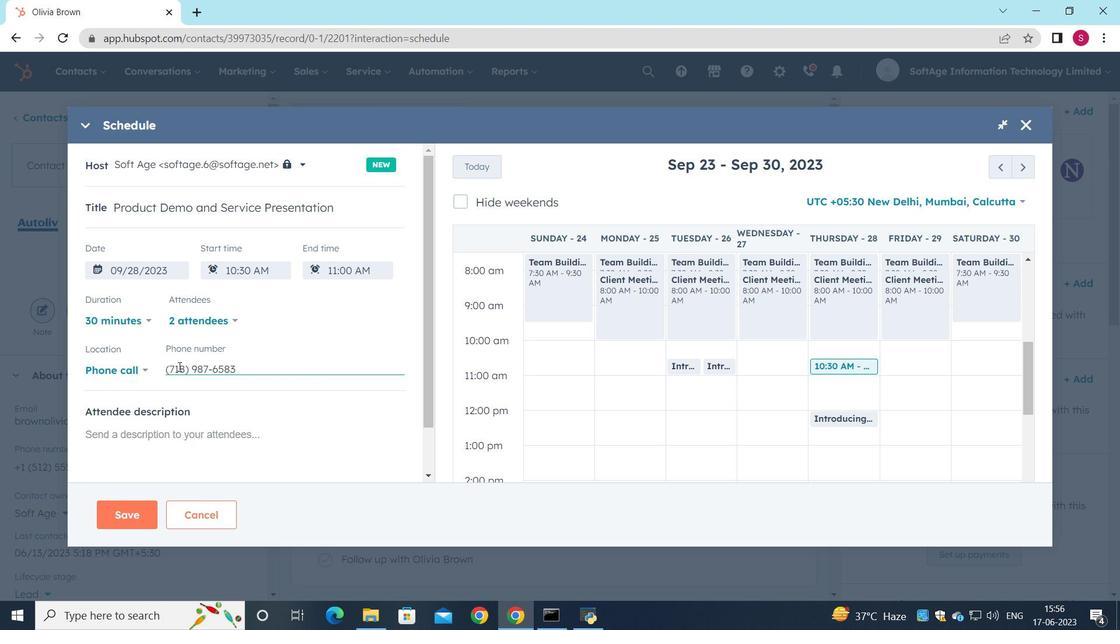 
Action: Mouse moved to (147, 381)
Screenshot: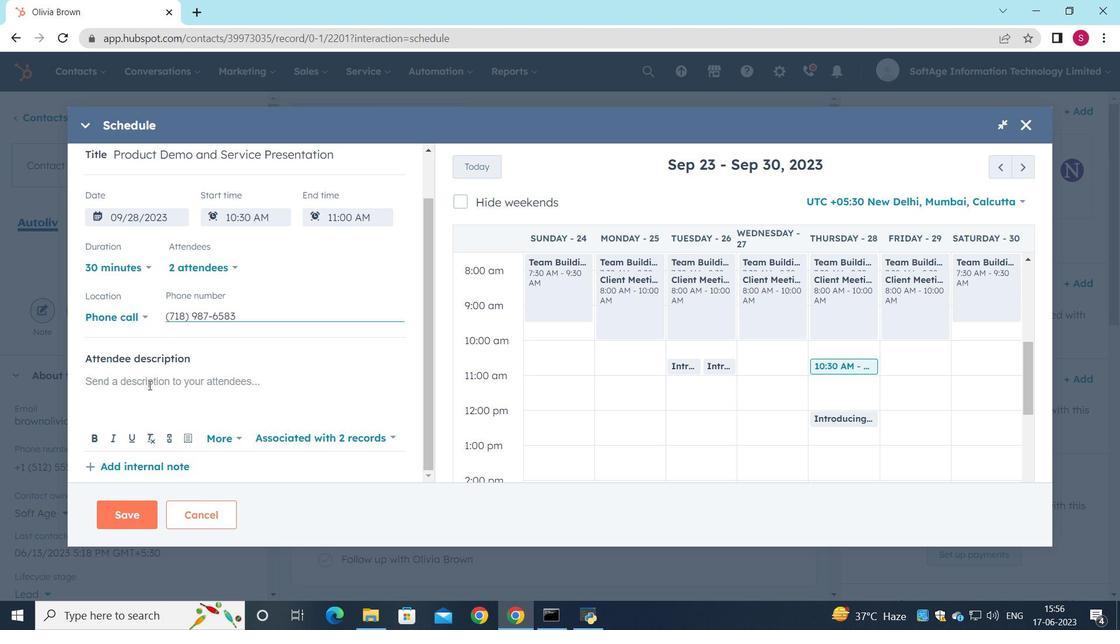 
Action: Mouse pressed left at (147, 381)
Screenshot: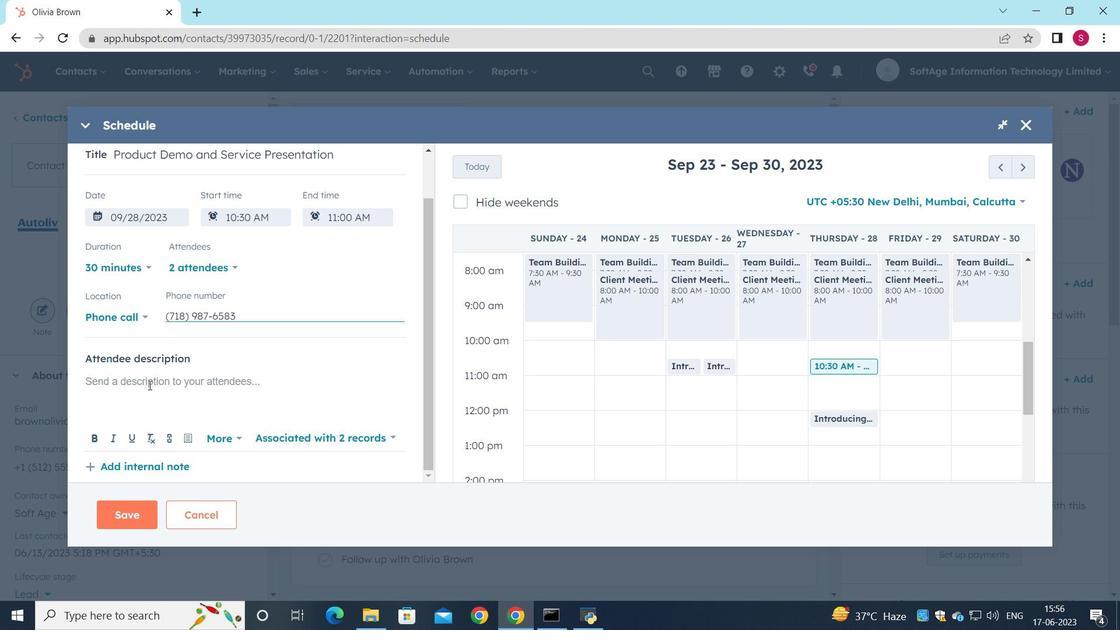 
Action: Key pressed <Key.shift>For<Key.space>furthr<Key.backspace>er<Key.space>discussion<Key.space>on<Key.space>products<Key.space><Key.backspace>,<Key.space>kindly<Key.space>join<Key.space>the<Key.space>meeting.
Screenshot: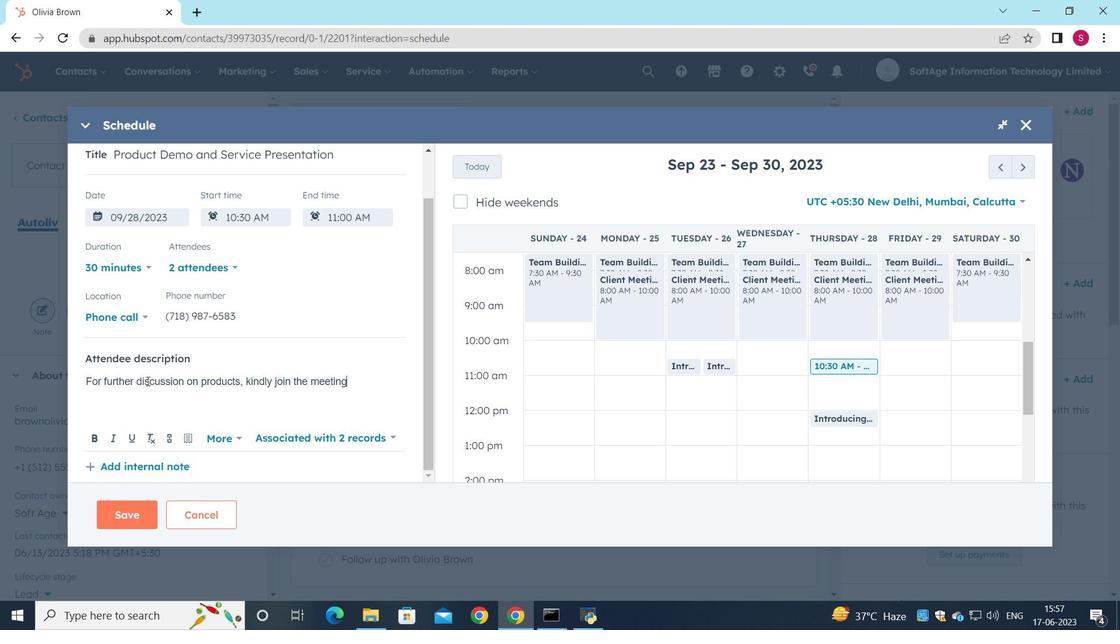 
Action: Mouse moved to (122, 517)
Screenshot: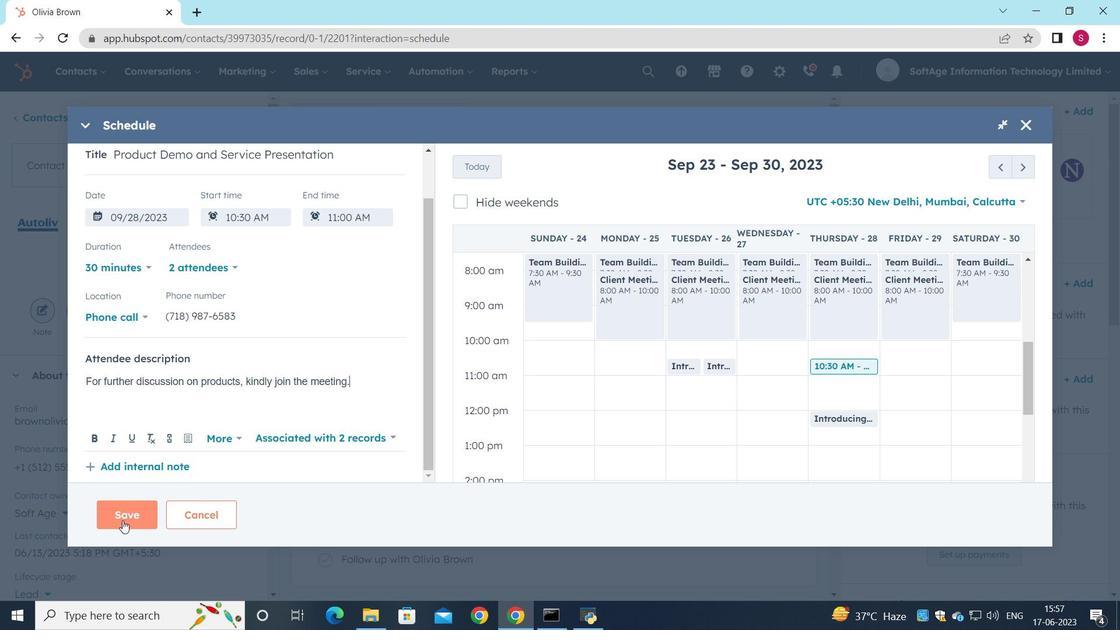 
Action: Mouse pressed left at (122, 517)
Screenshot: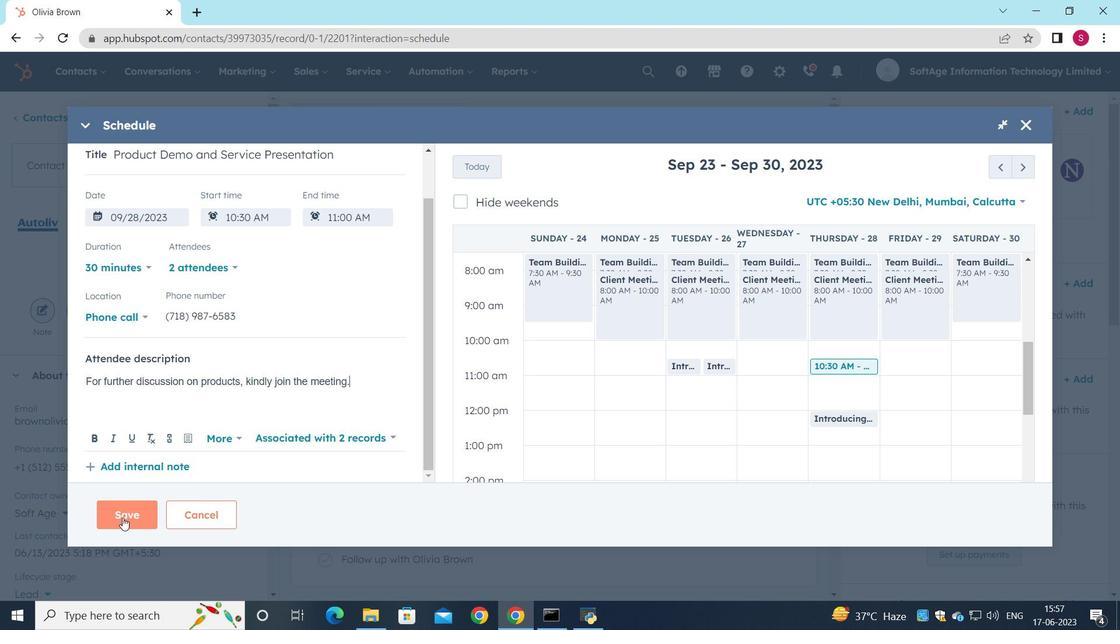 
Action: Mouse moved to (198, 480)
Screenshot: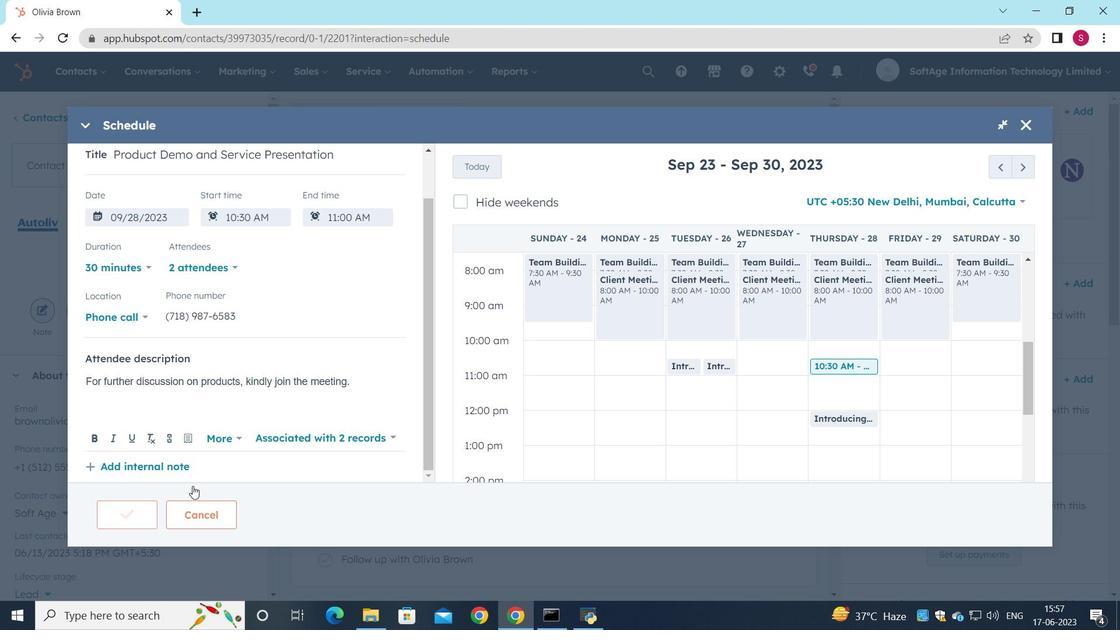 
